 Task: Find connections with filter location Jiangmen with filter topic #humanresourceswith filter profile language French with filter current company Entain with filter school Amity University, Greater Noida Campus with filter industry Wholesale Appliances, Electrical, and Electronics with filter service category Real Estate with filter keywords title Pharmacist
Action: Mouse moved to (511, 80)
Screenshot: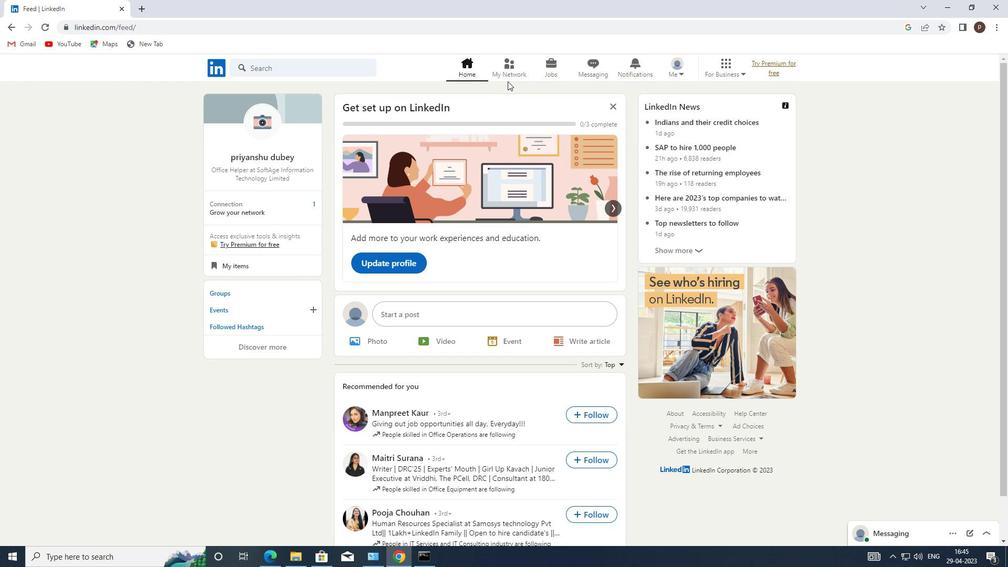 
Action: Mouse pressed left at (511, 80)
Screenshot: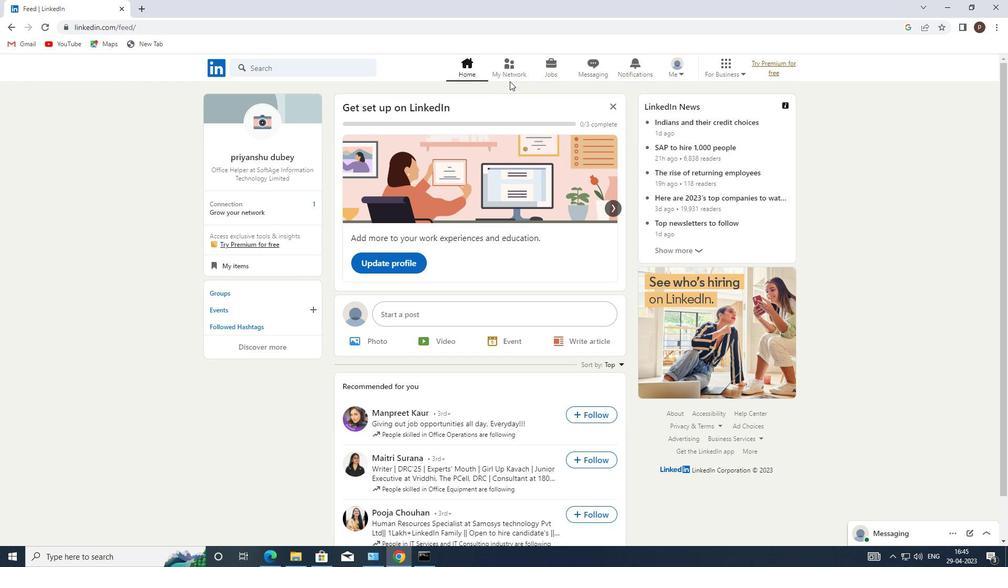 
Action: Mouse moved to (294, 132)
Screenshot: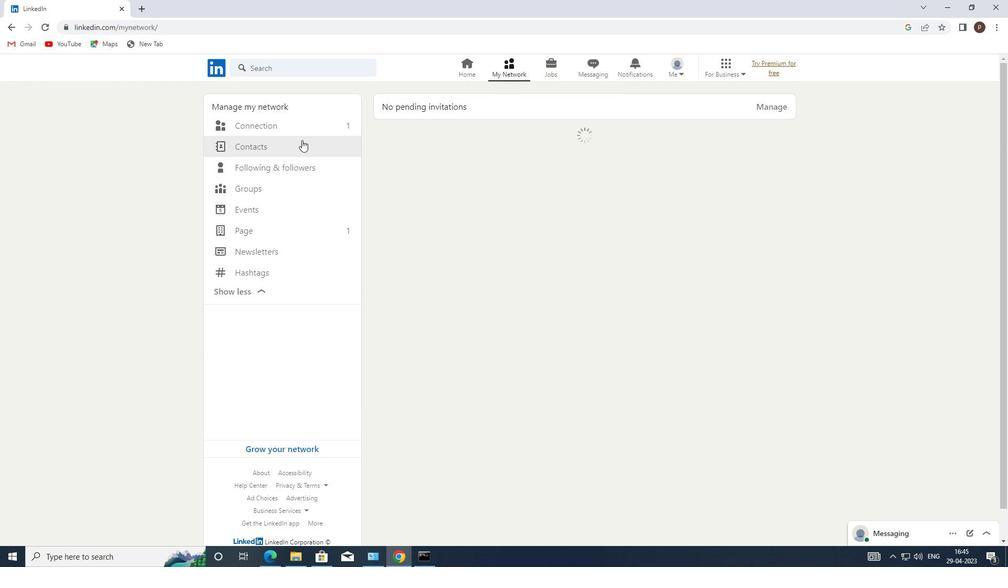 
Action: Mouse pressed left at (294, 132)
Screenshot: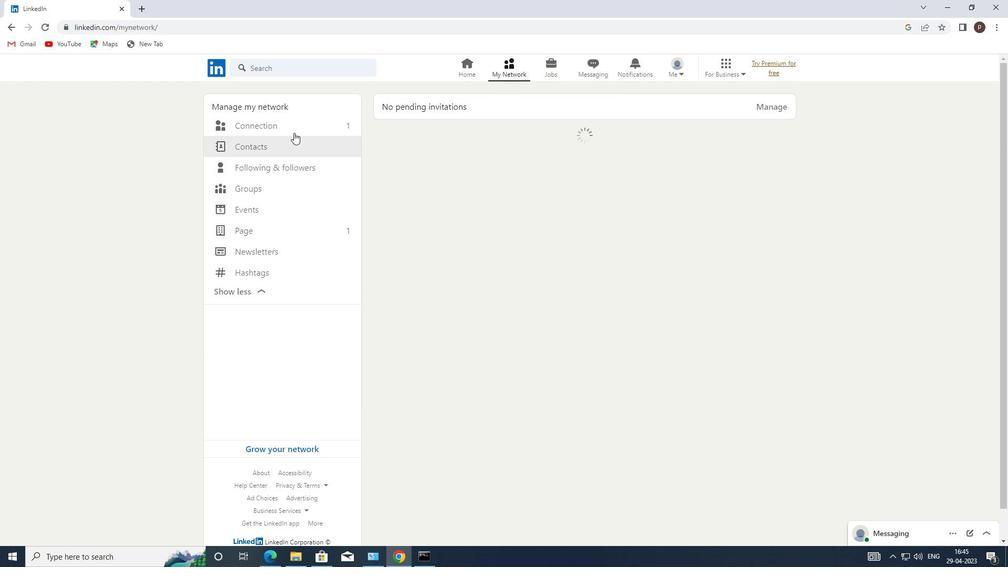 
Action: Mouse moved to (292, 130)
Screenshot: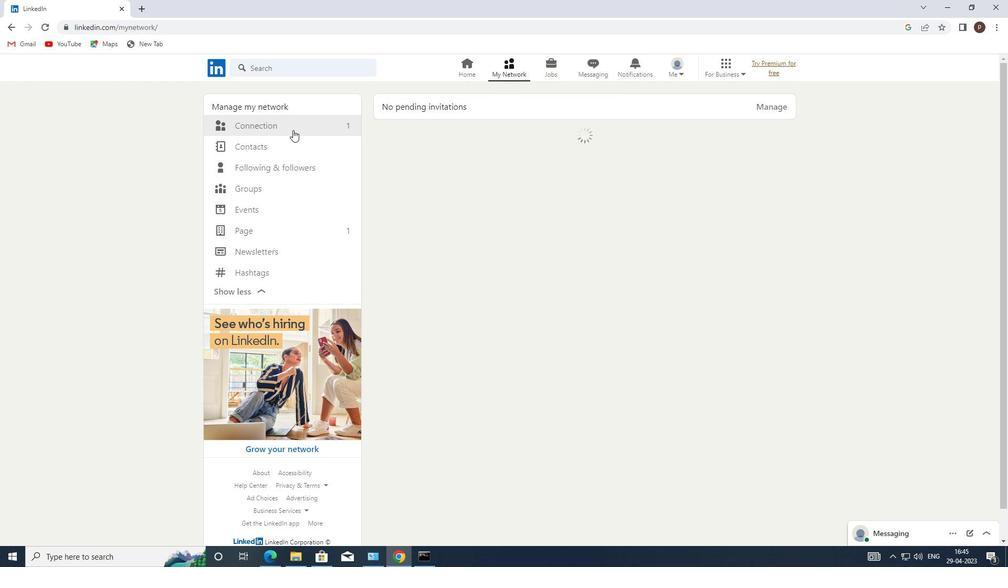 
Action: Mouse pressed left at (292, 130)
Screenshot: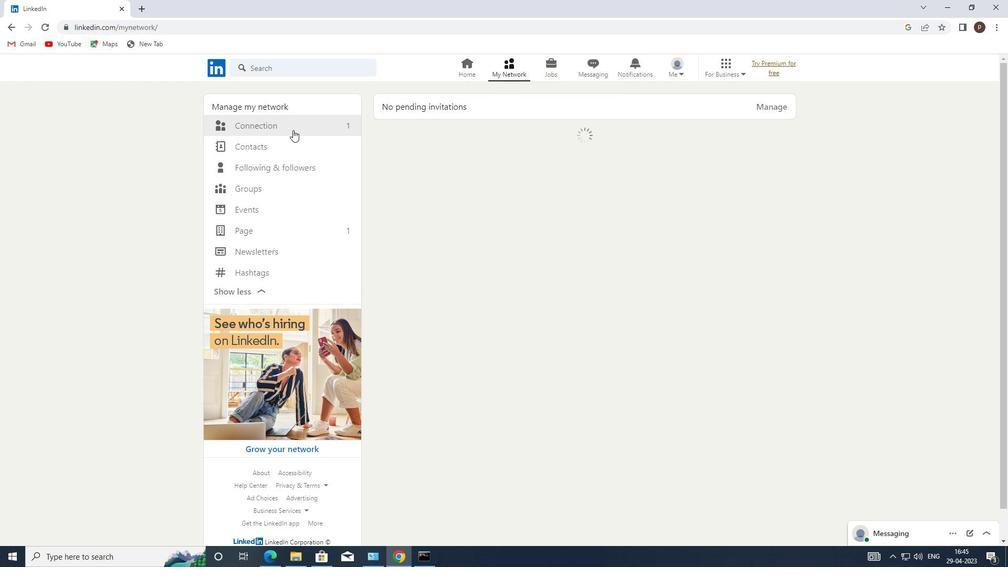 
Action: Mouse moved to (298, 124)
Screenshot: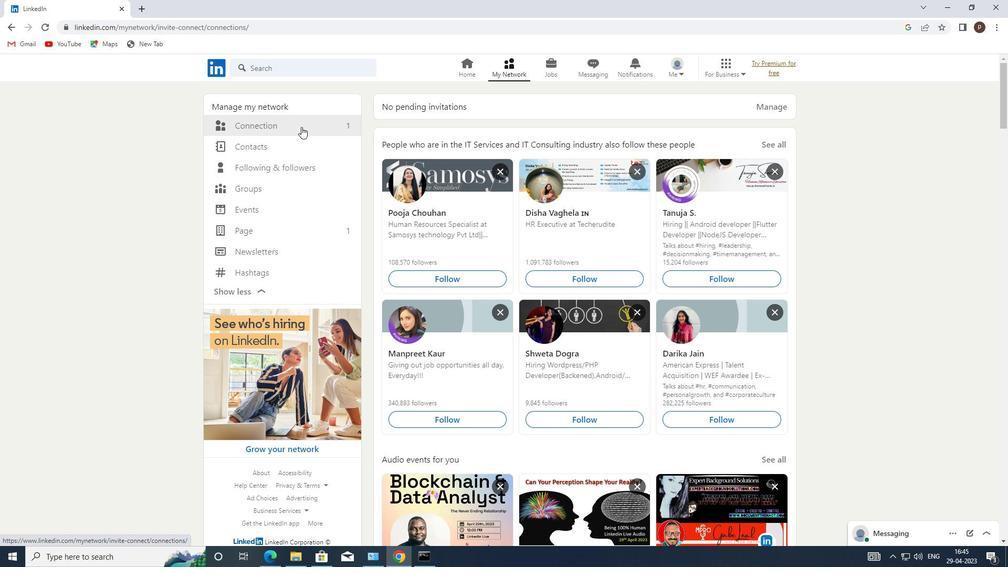 
Action: Mouse pressed left at (298, 124)
Screenshot: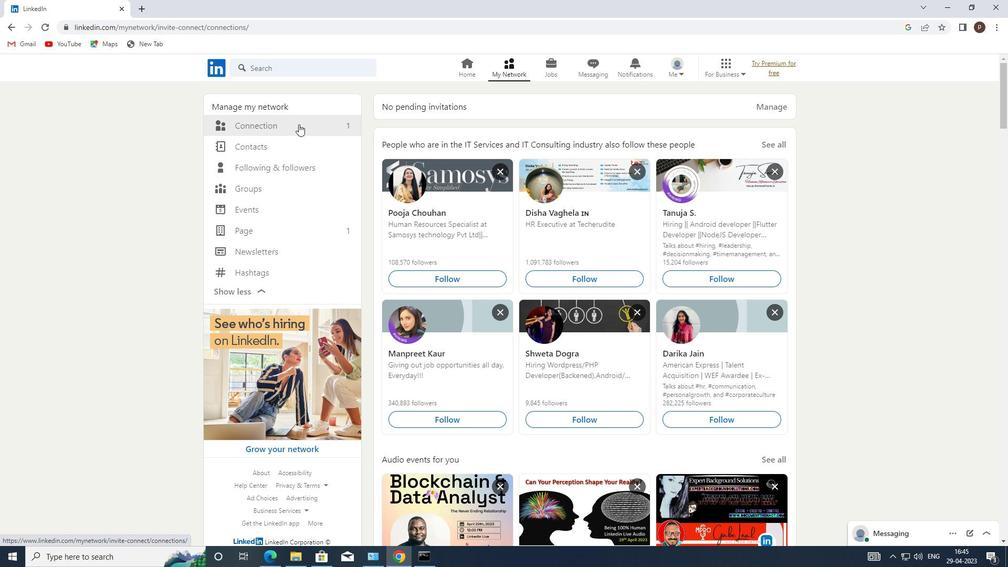 
Action: Mouse moved to (559, 126)
Screenshot: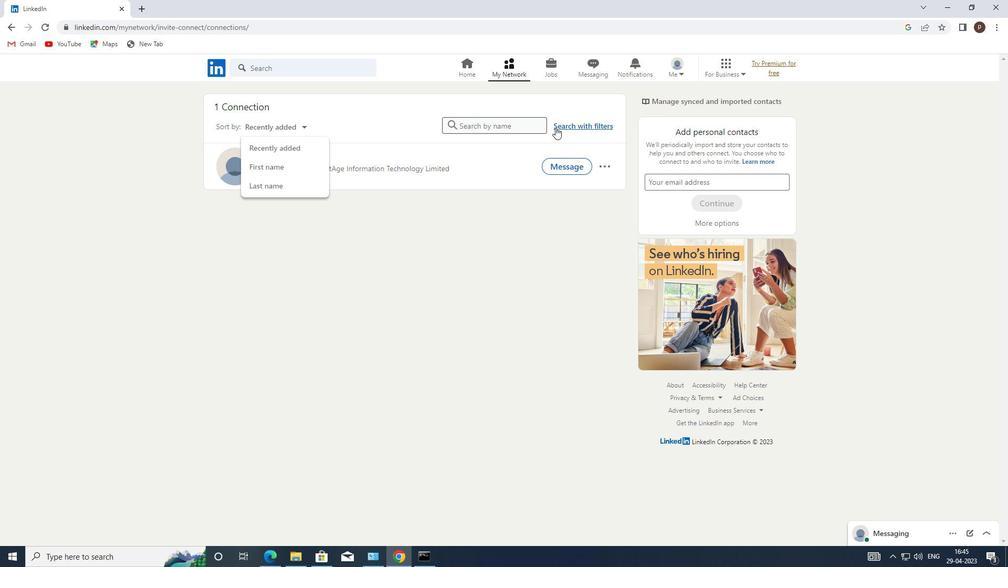 
Action: Mouse pressed left at (559, 126)
Screenshot: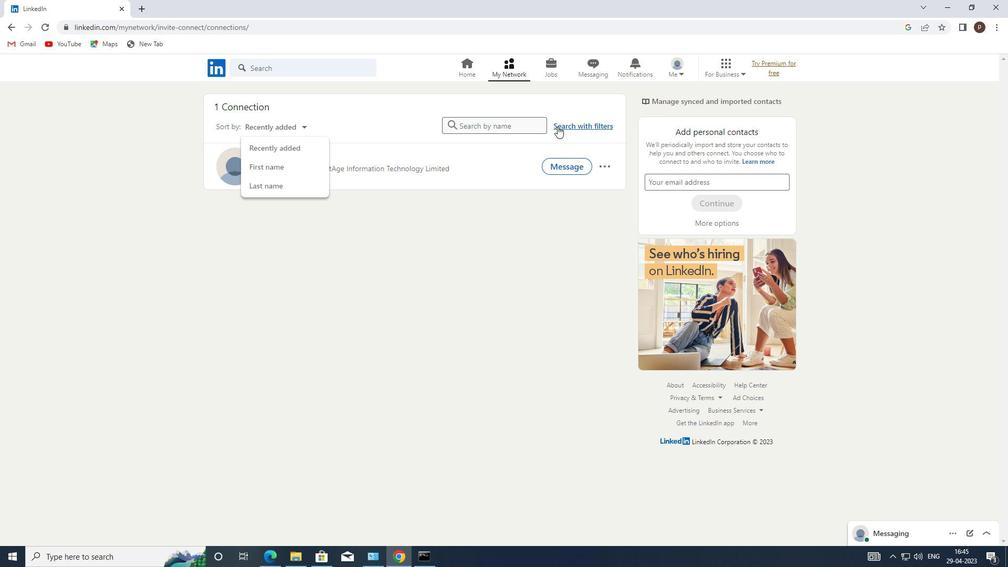 
Action: Mouse moved to (542, 94)
Screenshot: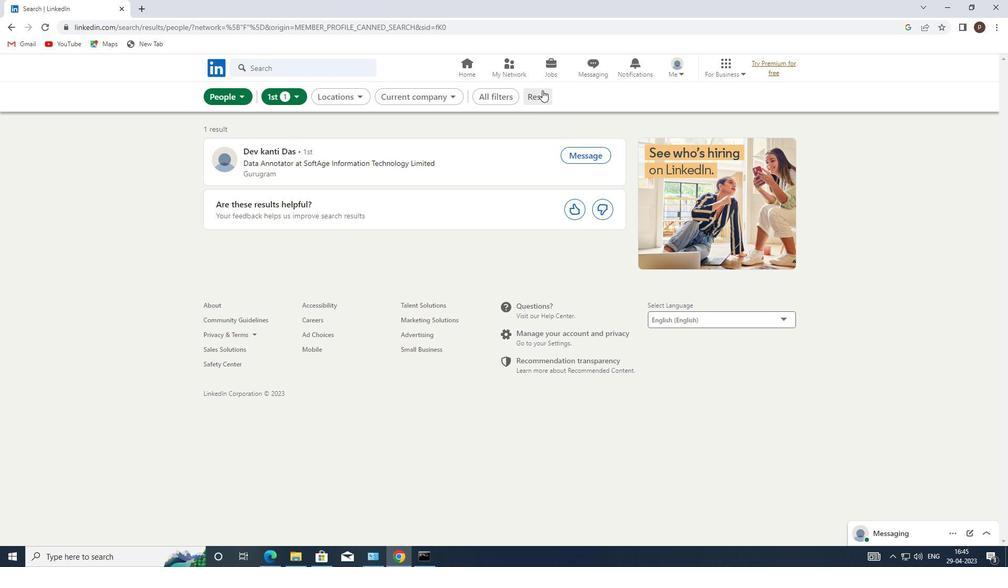 
Action: Mouse pressed left at (542, 94)
Screenshot: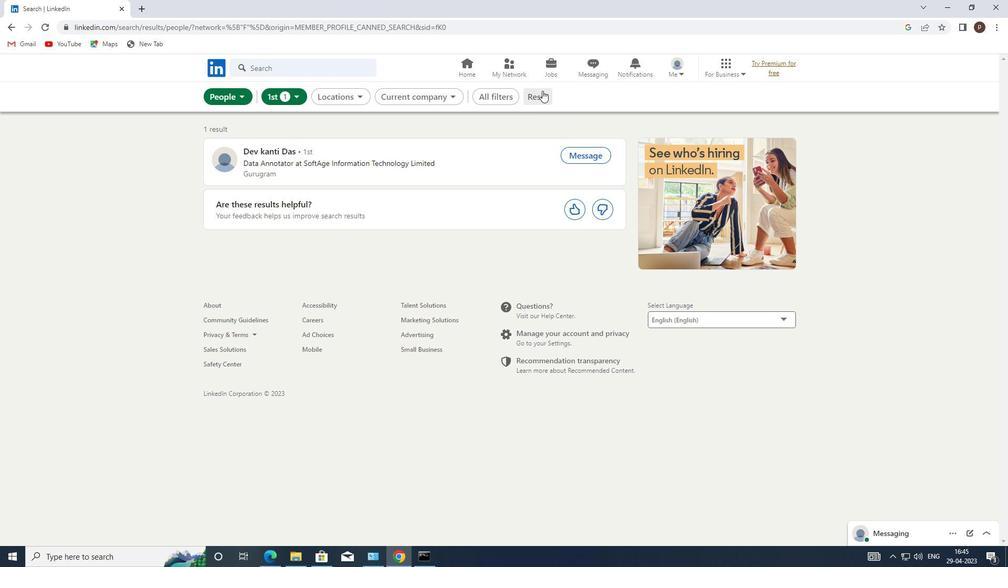 
Action: Mouse moved to (522, 95)
Screenshot: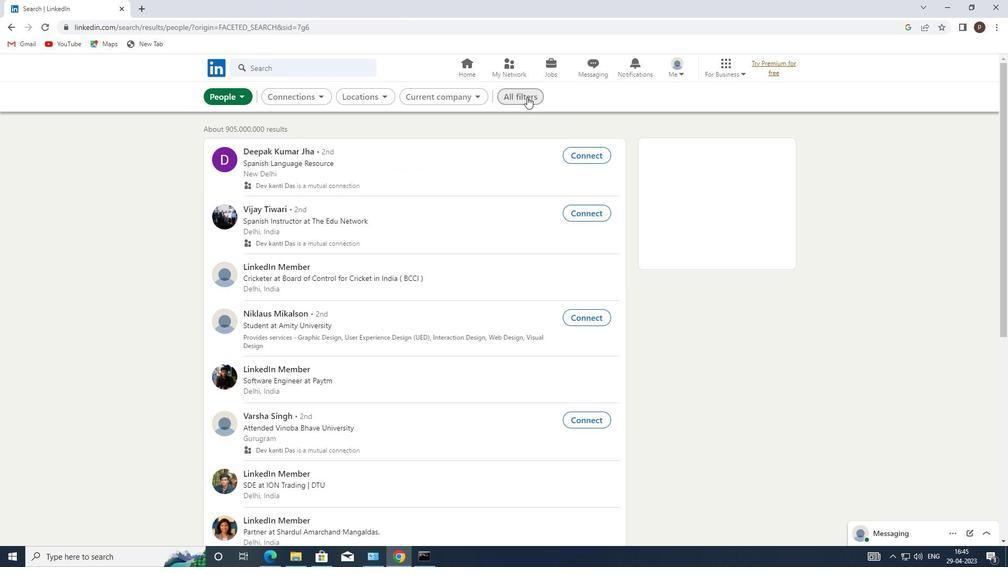 
Action: Mouse pressed left at (522, 95)
Screenshot: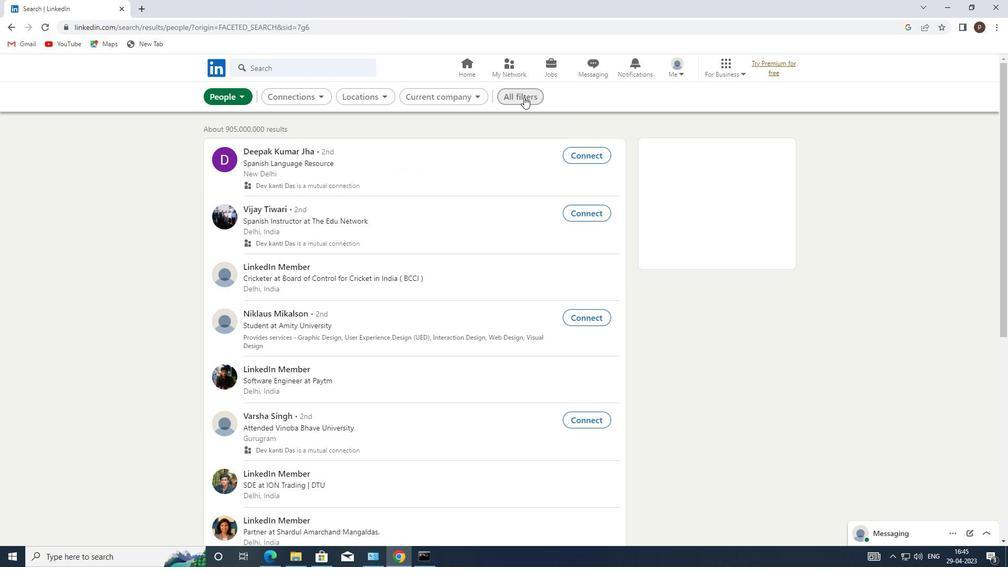 
Action: Mouse moved to (841, 411)
Screenshot: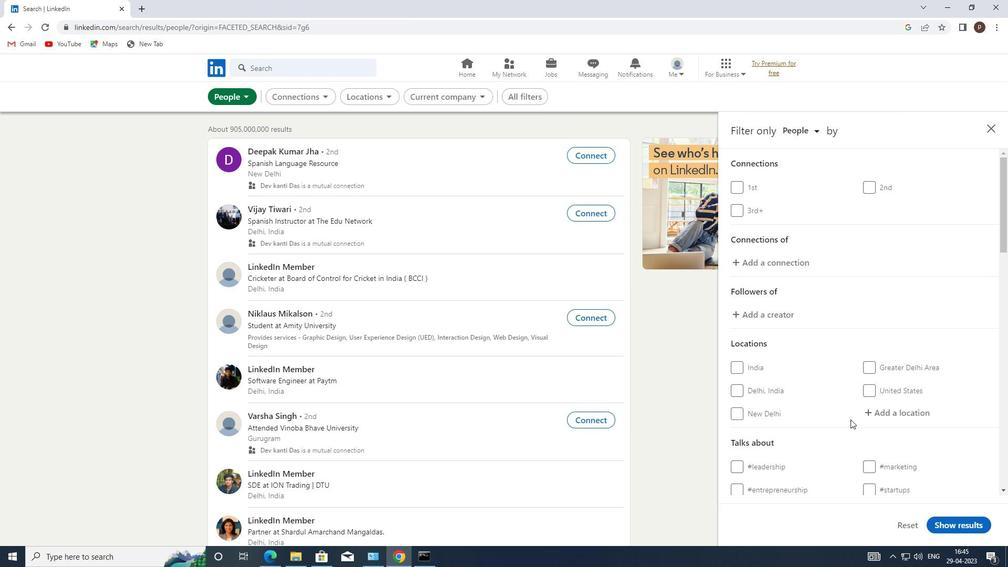 
Action: Mouse scrolled (841, 410) with delta (0, 0)
Screenshot: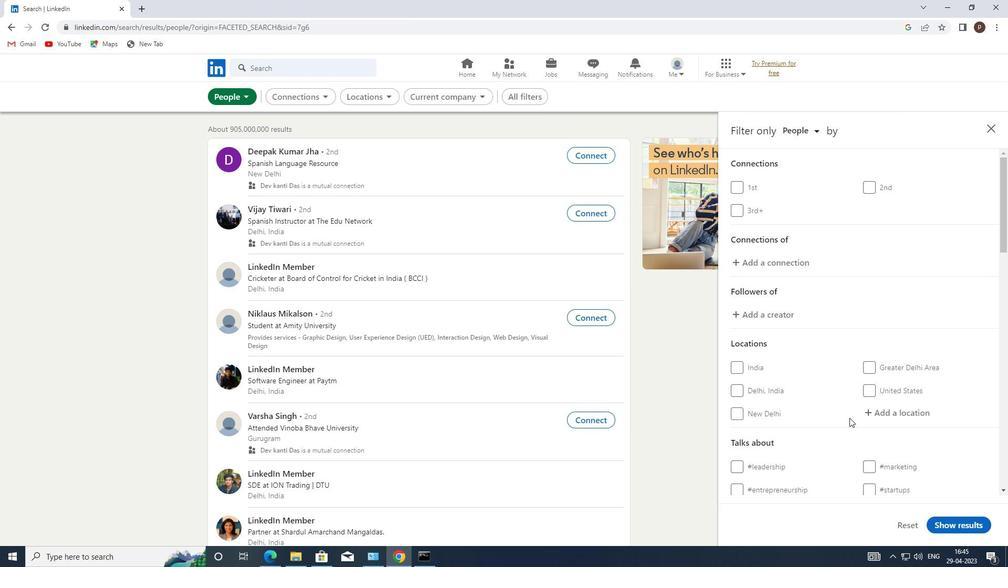 
Action: Mouse moved to (883, 367)
Screenshot: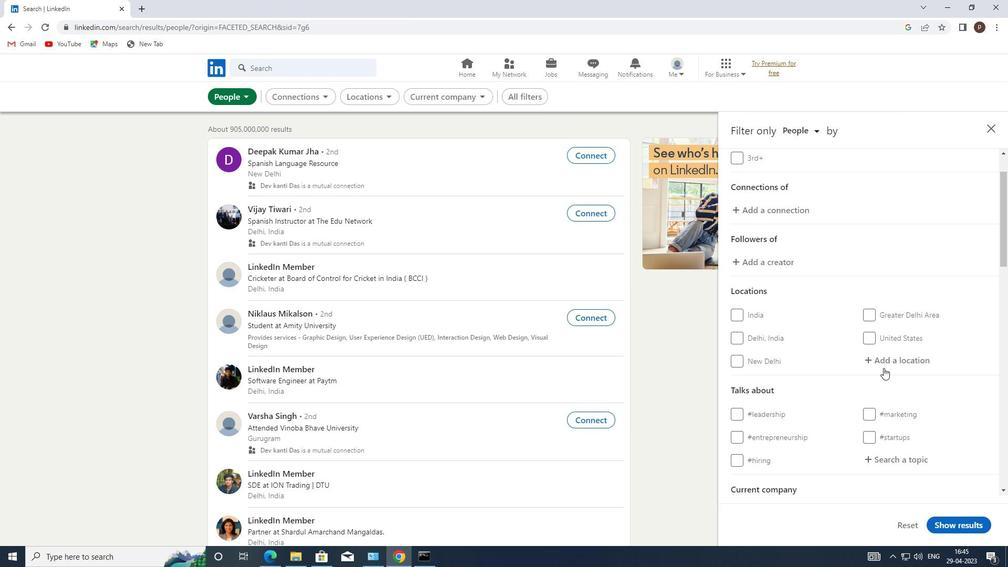 
Action: Mouse pressed left at (883, 367)
Screenshot: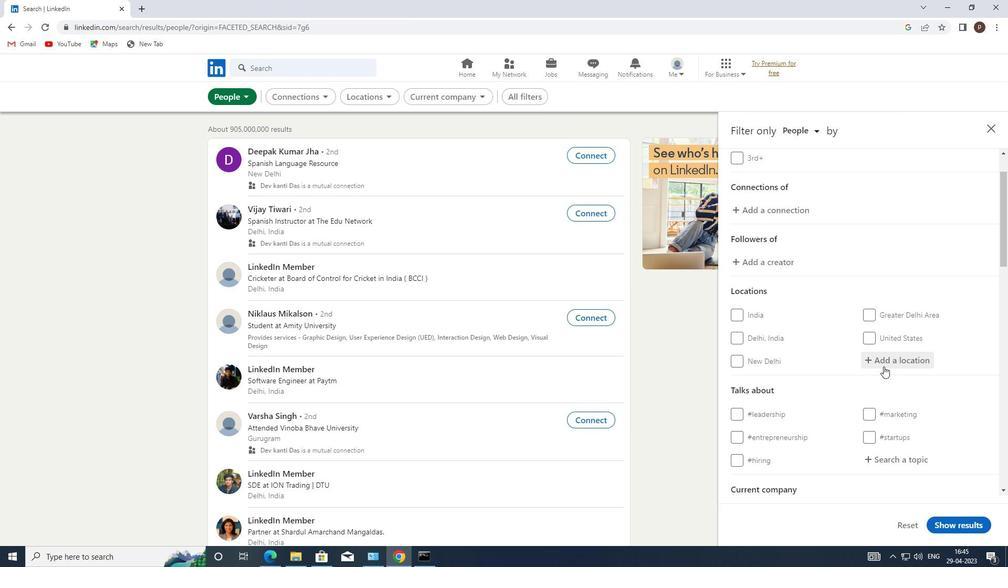 
Action: Key pressed j<Key.caps_lock>iangmen
Screenshot: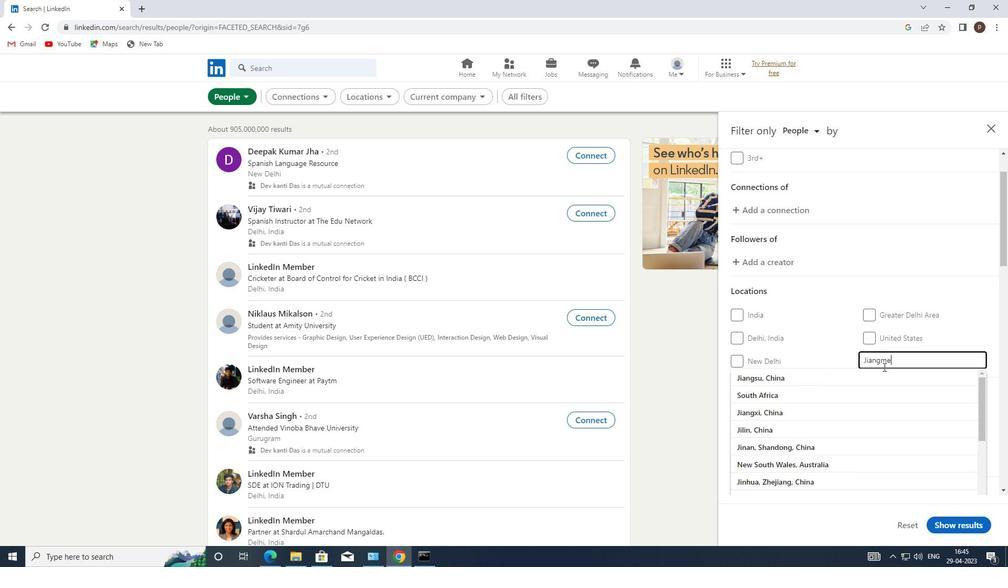 
Action: Mouse moved to (818, 378)
Screenshot: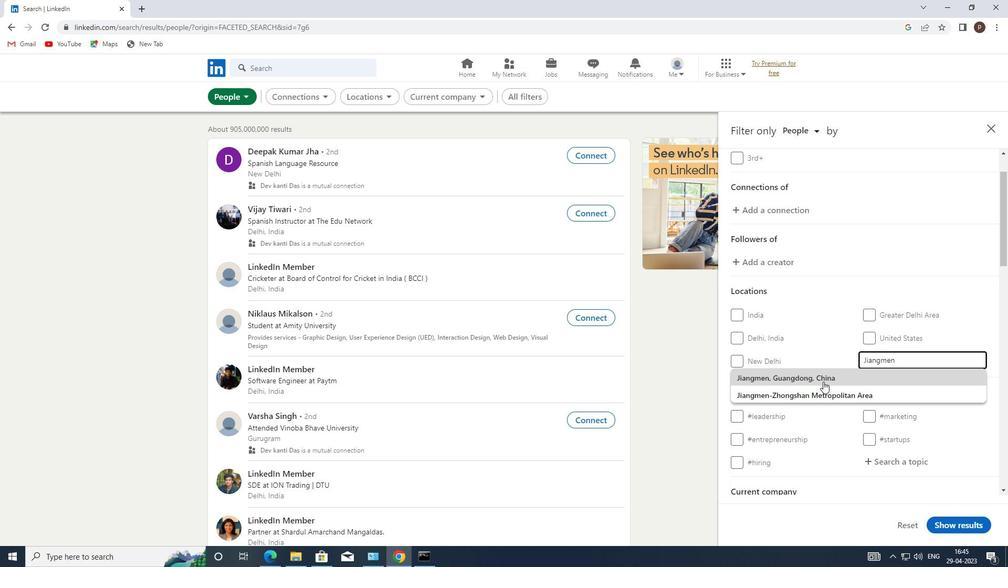 
Action: Mouse pressed left at (818, 378)
Screenshot: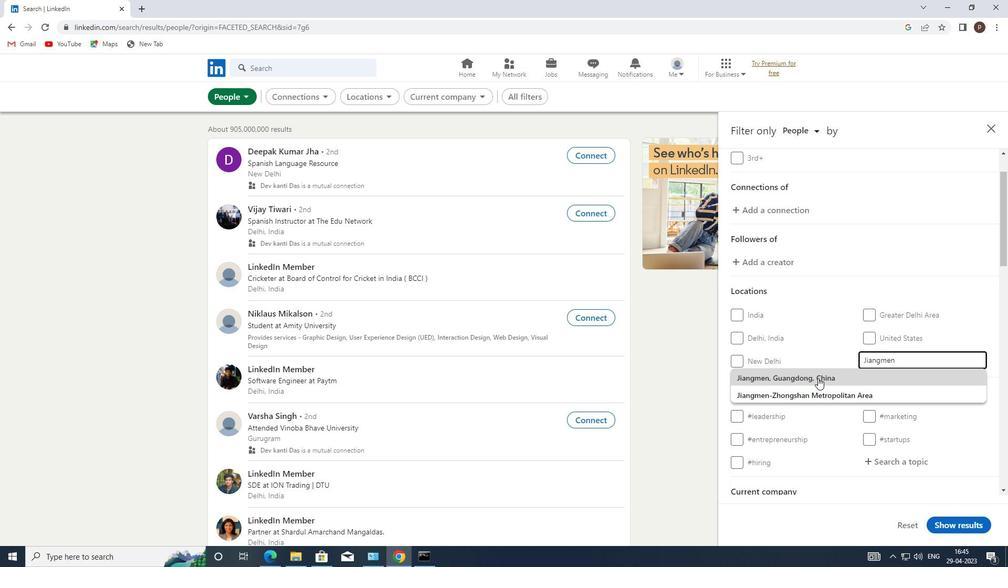 
Action: Mouse moved to (816, 377)
Screenshot: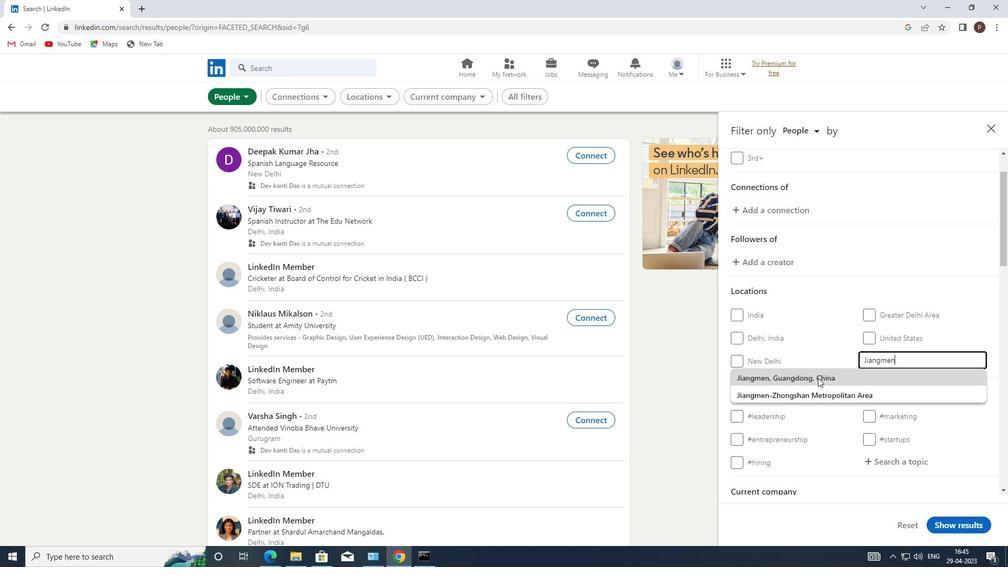 
Action: Mouse scrolled (816, 376) with delta (0, 0)
Screenshot: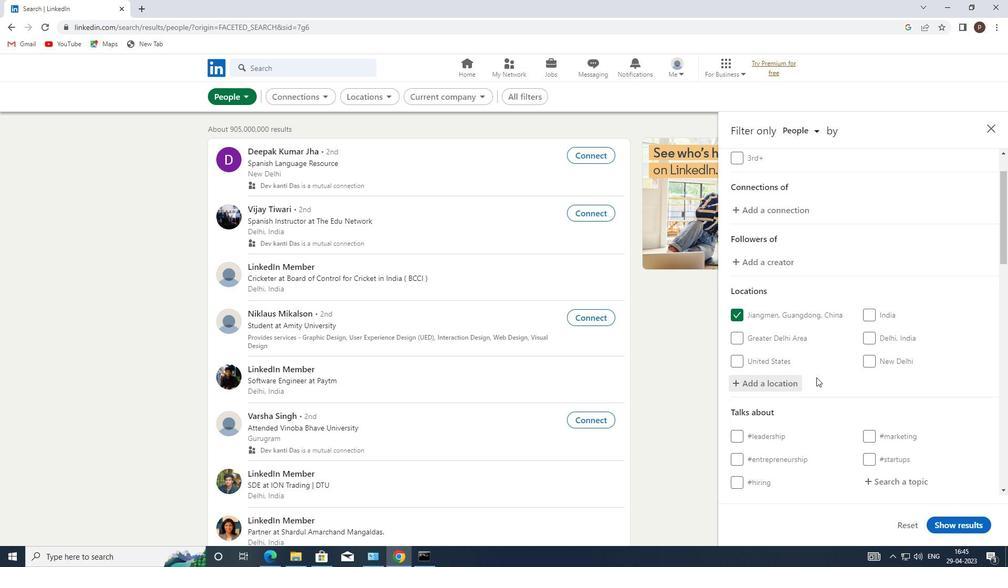 
Action: Mouse scrolled (816, 376) with delta (0, 0)
Screenshot: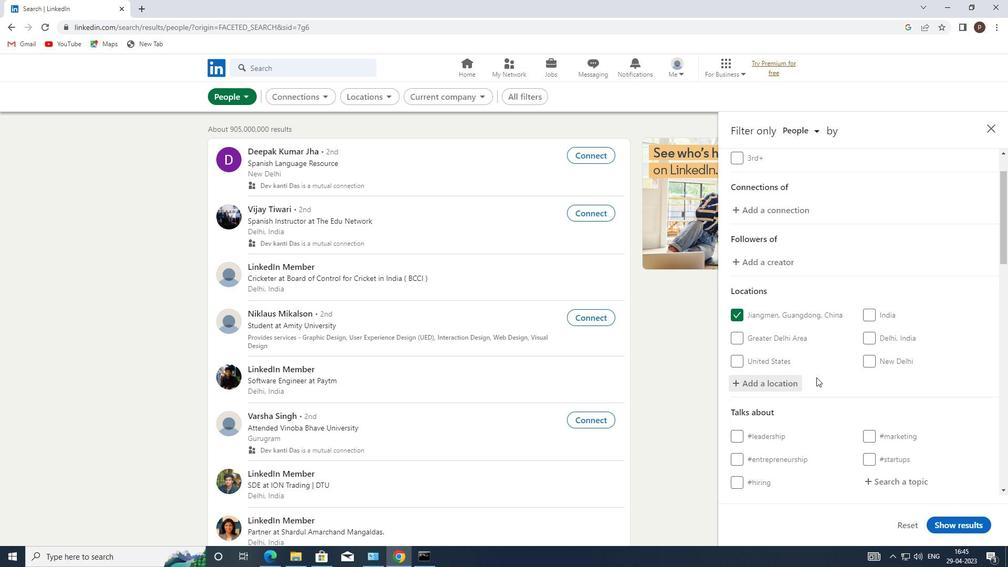 
Action: Mouse moved to (863, 378)
Screenshot: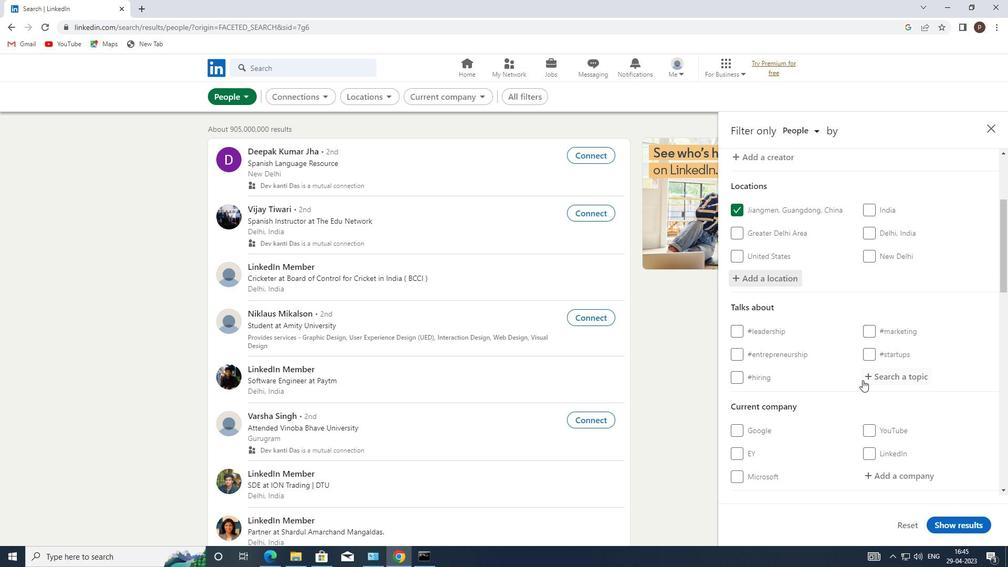 
Action: Mouse pressed left at (863, 378)
Screenshot: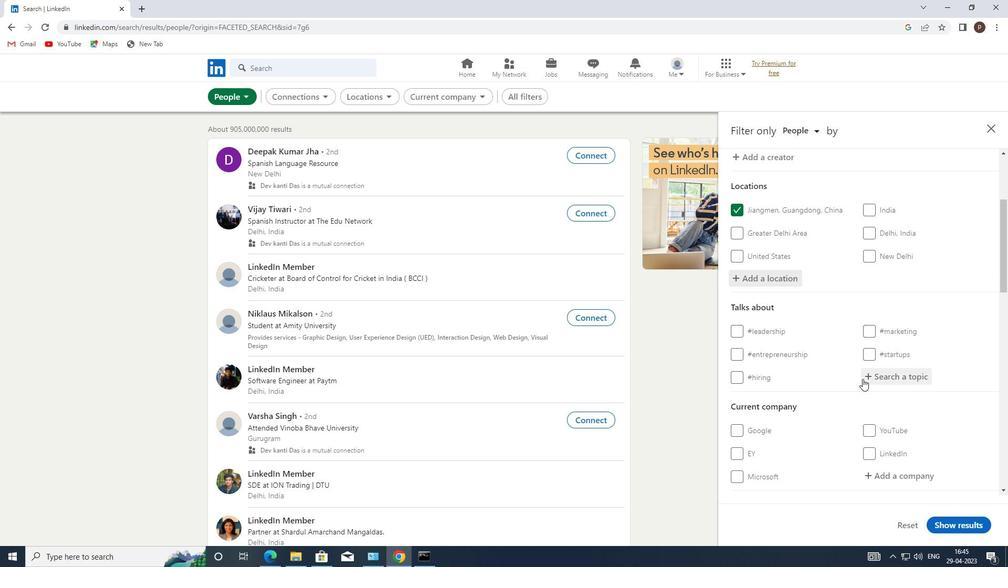 
Action: Key pressed <Key.shift><Key.shift><Key.shift><Key.shift><Key.shift><Key.shift><Key.shift><Key.shift><Key.shift><Key.shift><Key.shift><Key.shift><Key.shift><Key.shift><Key.shift><Key.shift><Key.shift><Key.shift><Key.shift>#HUMANRESOURCES
Screenshot: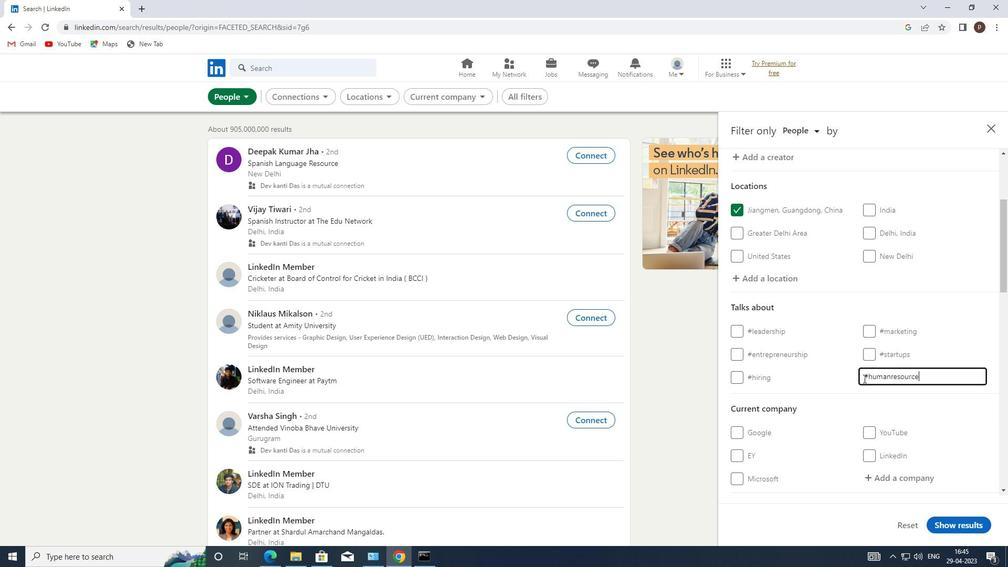 
Action: Mouse moved to (904, 405)
Screenshot: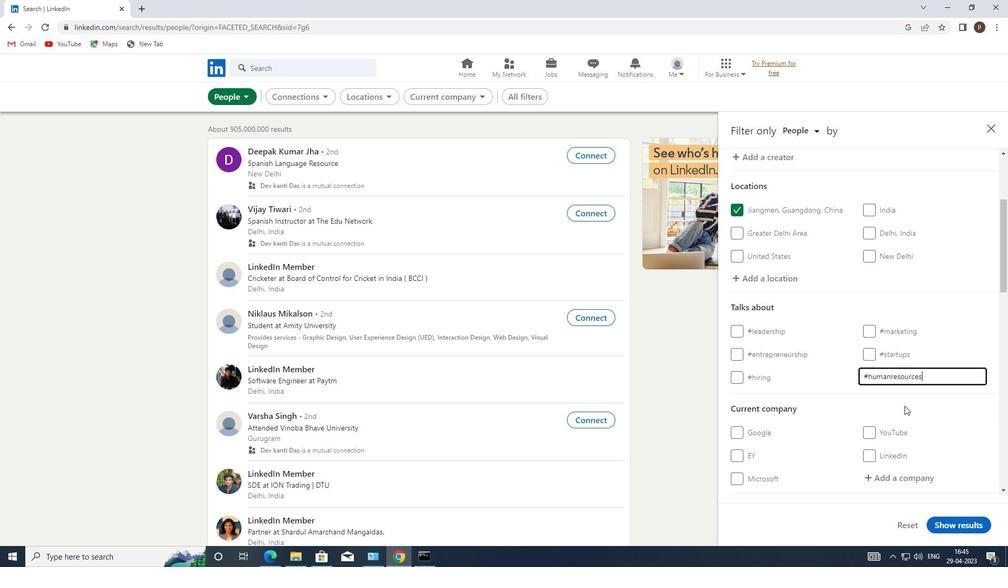 
Action: Mouse scrolled (904, 405) with delta (0, 0)
Screenshot: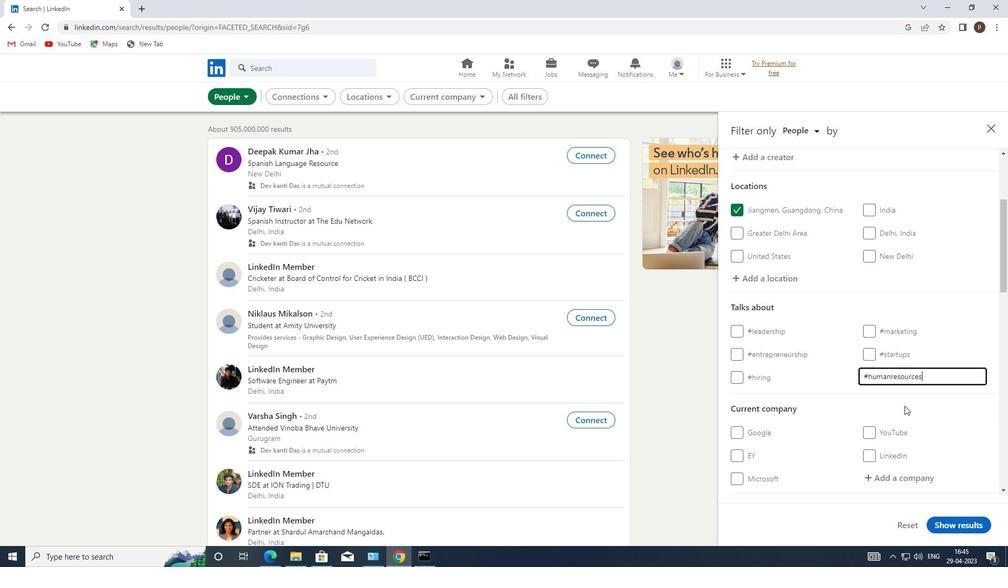 
Action: Mouse moved to (902, 405)
Screenshot: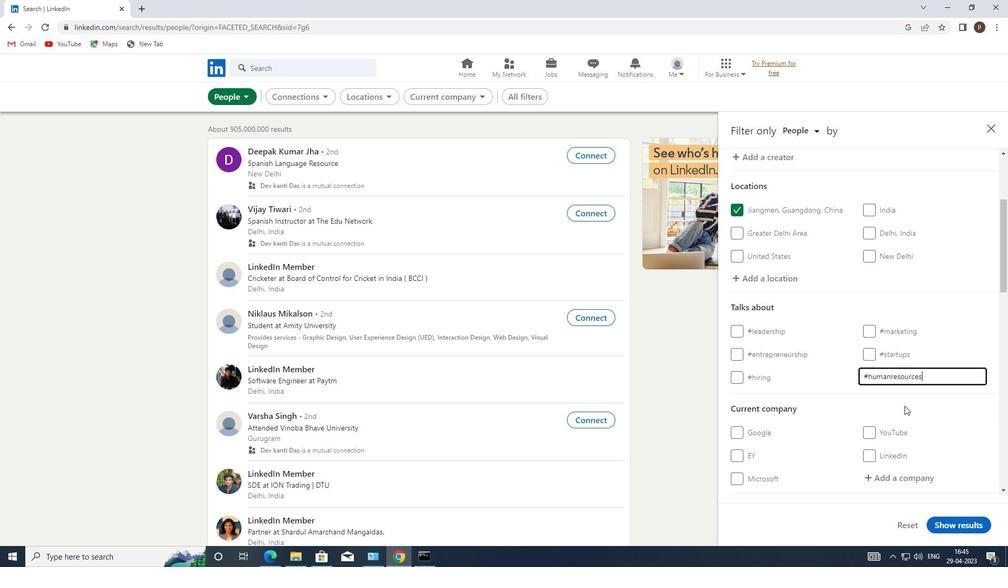 
Action: Mouse scrolled (902, 405) with delta (0, 0)
Screenshot: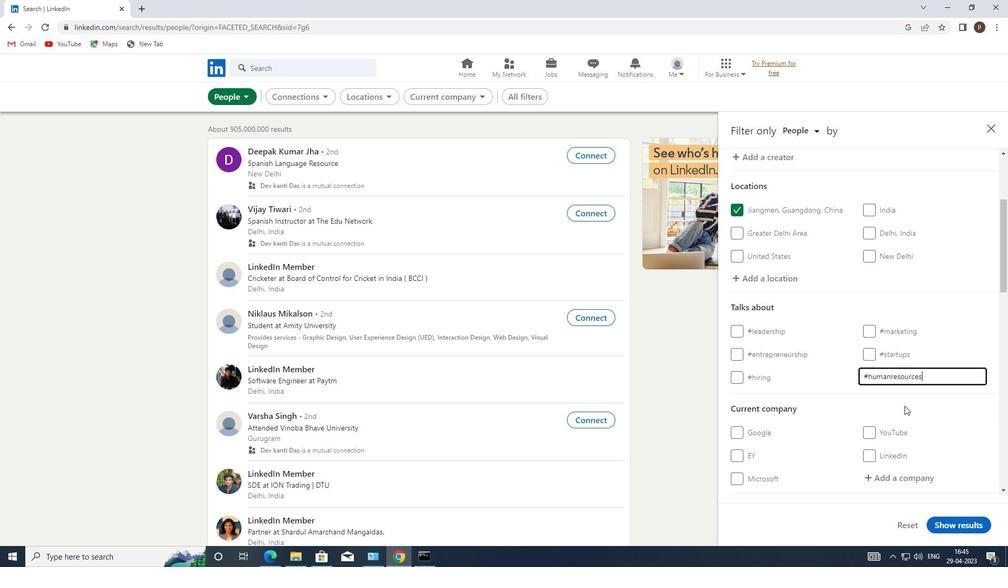 
Action: Mouse moved to (809, 367)
Screenshot: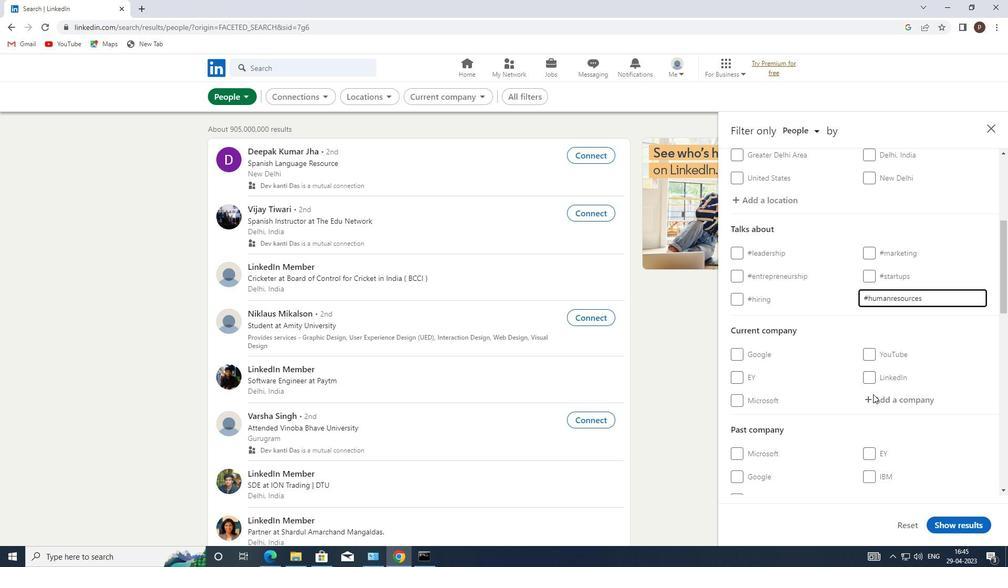 
Action: Mouse scrolled (809, 366) with delta (0, 0)
Screenshot: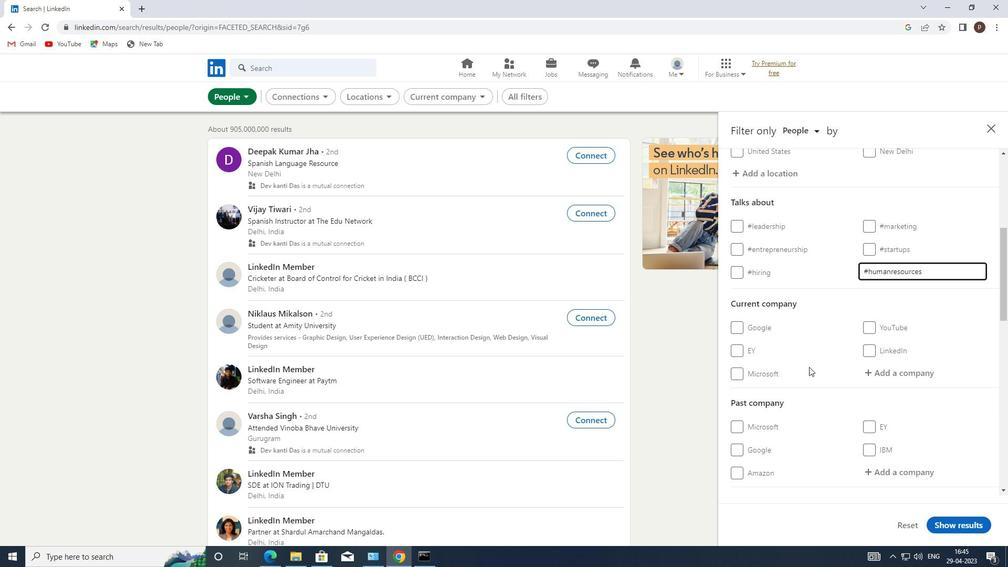 
Action: Mouse scrolled (809, 366) with delta (0, 0)
Screenshot: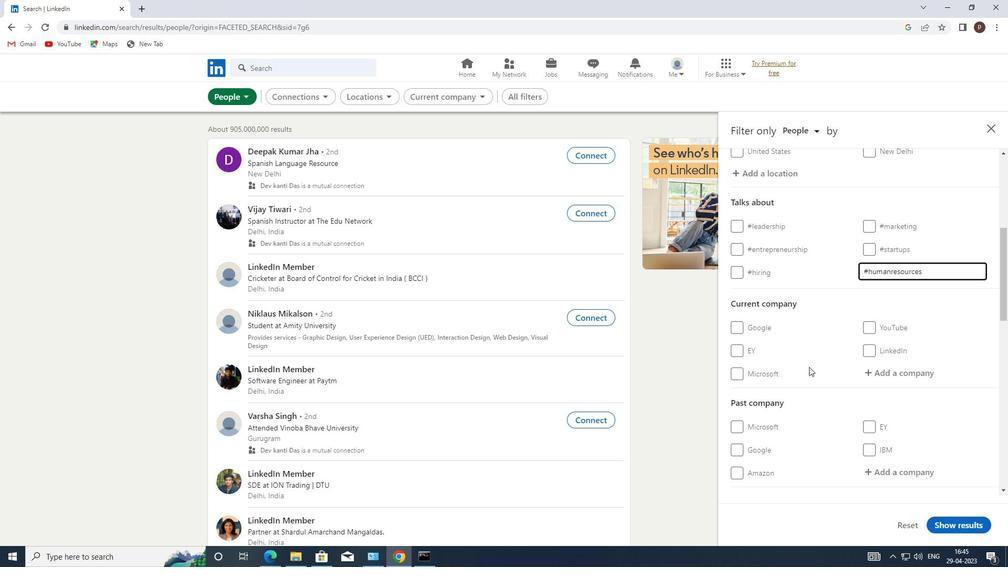 
Action: Mouse scrolled (809, 366) with delta (0, 0)
Screenshot: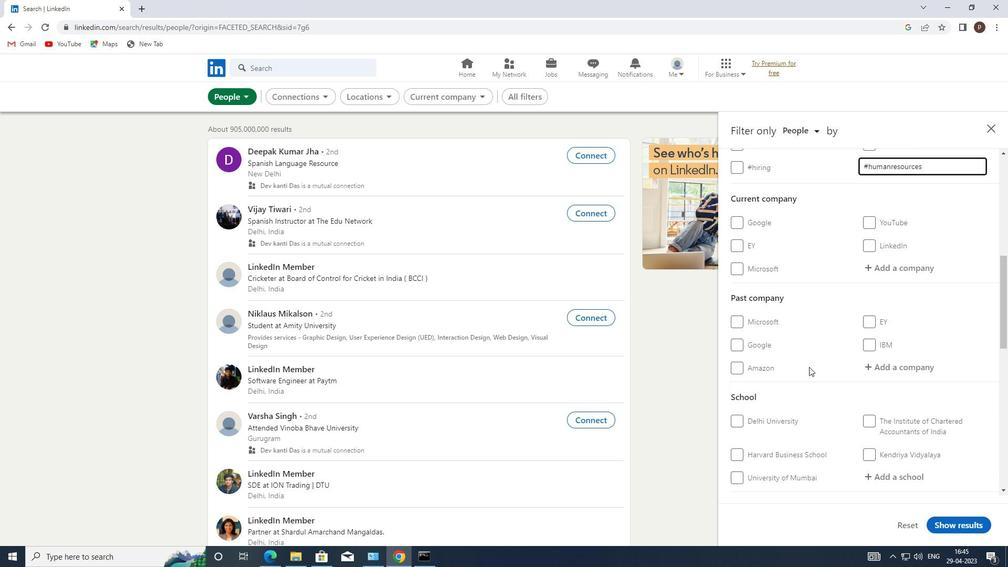 
Action: Mouse scrolled (809, 366) with delta (0, 0)
Screenshot: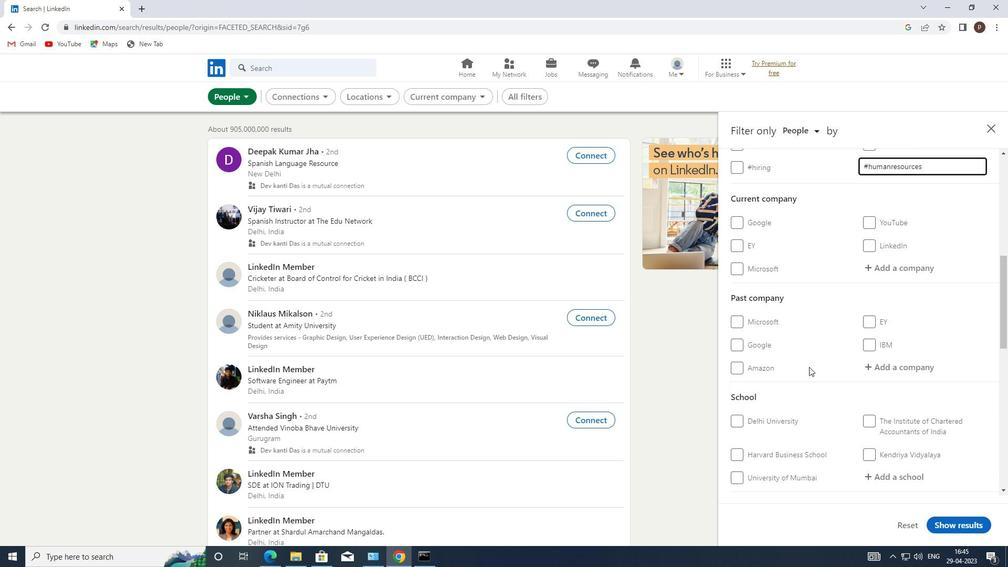
Action: Mouse scrolled (809, 366) with delta (0, 0)
Screenshot: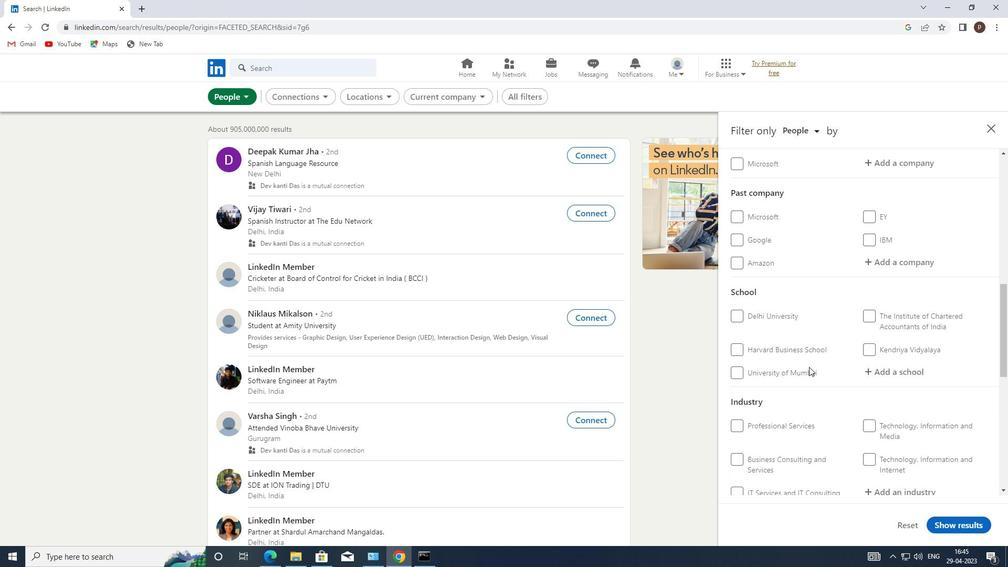 
Action: Mouse scrolled (809, 366) with delta (0, 0)
Screenshot: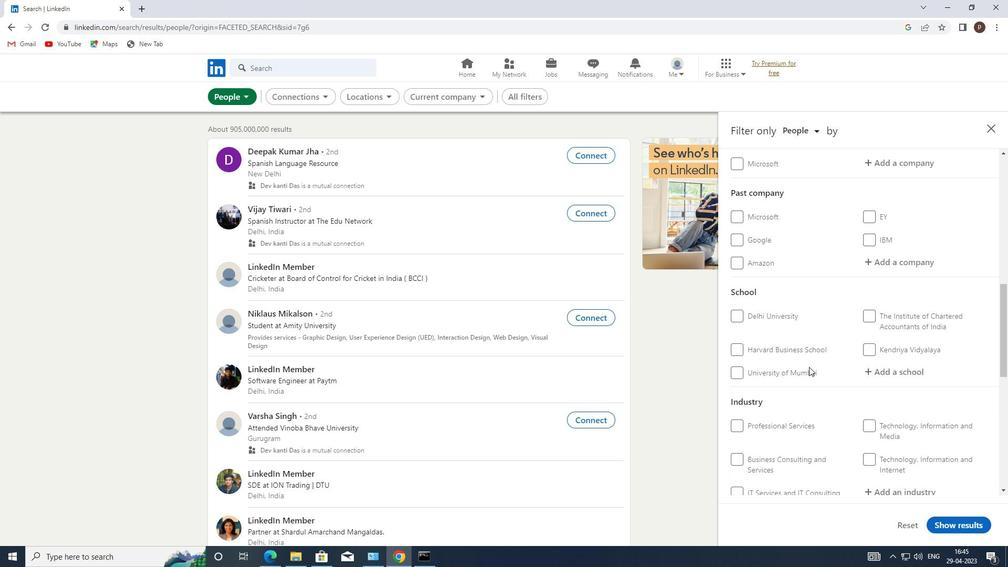 
Action: Mouse scrolled (809, 366) with delta (0, 0)
Screenshot: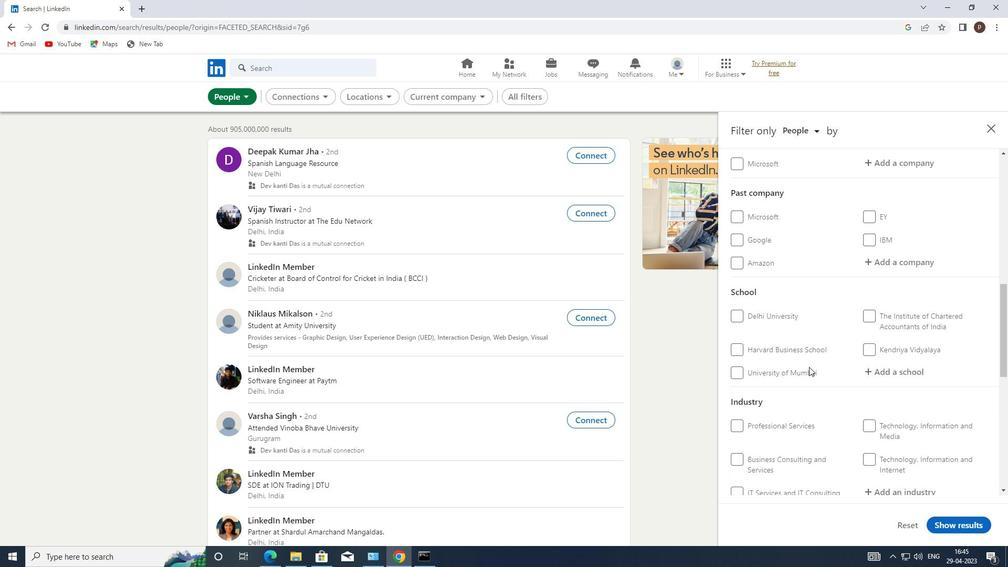 
Action: Mouse moved to (877, 389)
Screenshot: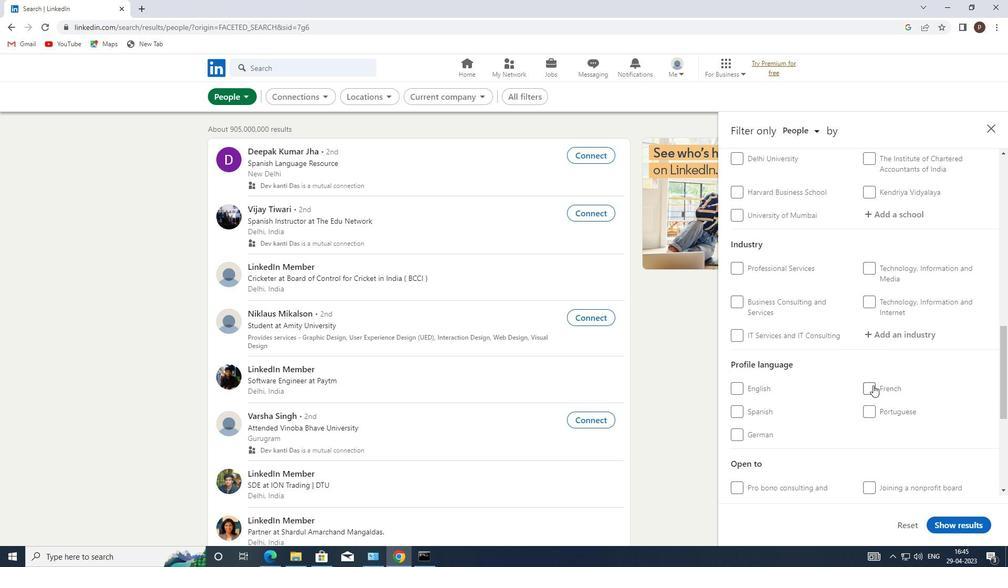 
Action: Mouse pressed left at (877, 389)
Screenshot: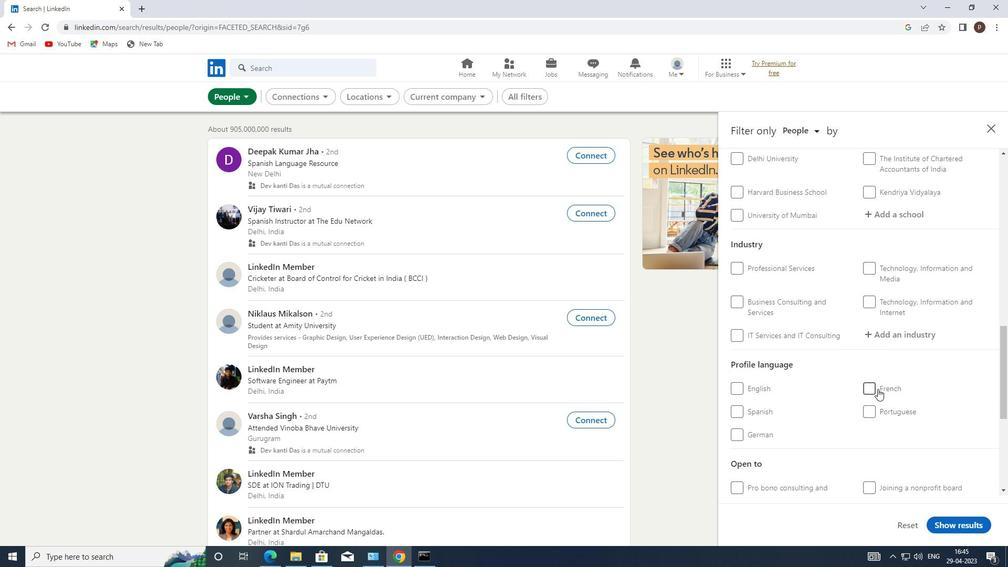 
Action: Mouse moved to (857, 349)
Screenshot: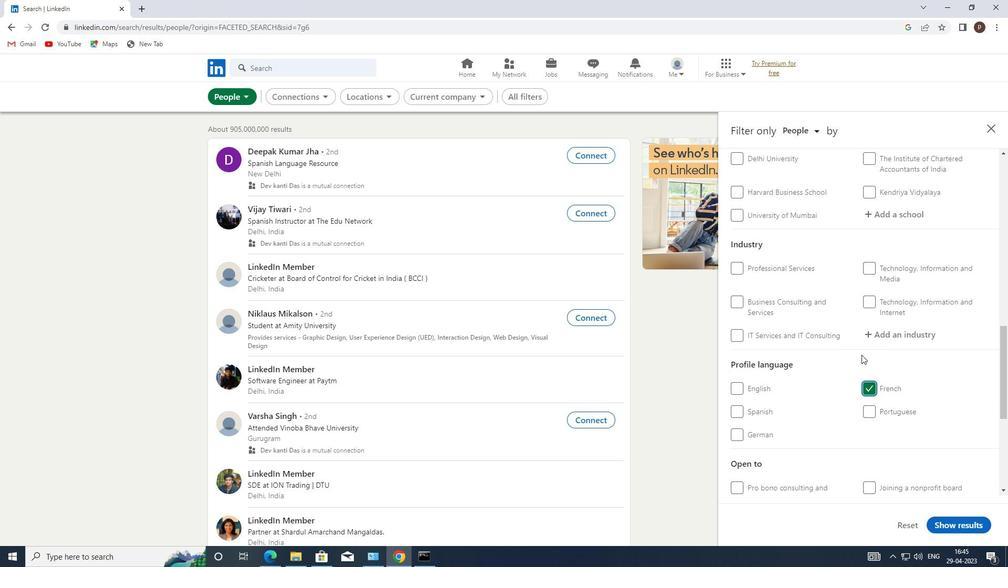 
Action: Mouse scrolled (857, 350) with delta (0, 0)
Screenshot: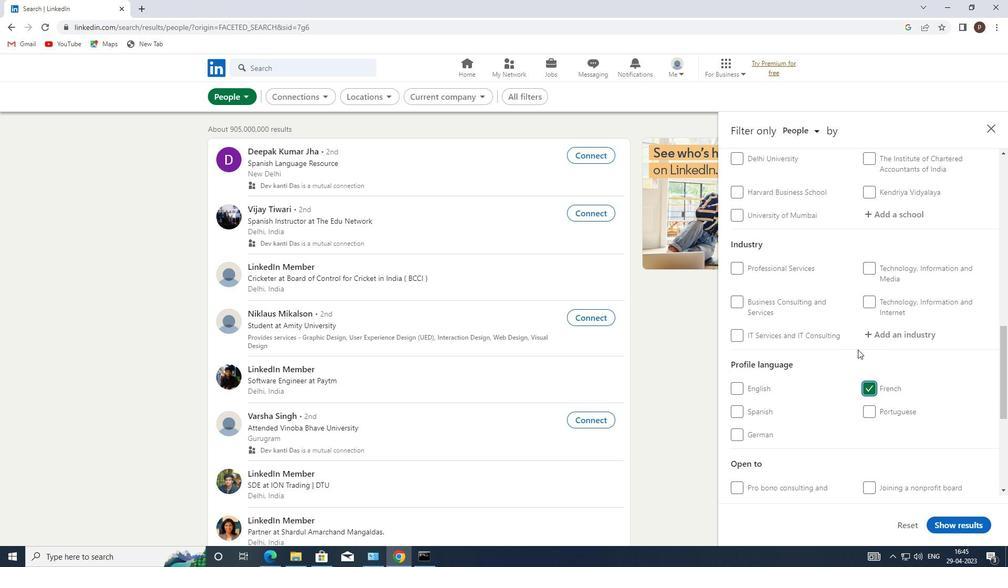 
Action: Mouse scrolled (857, 350) with delta (0, 0)
Screenshot: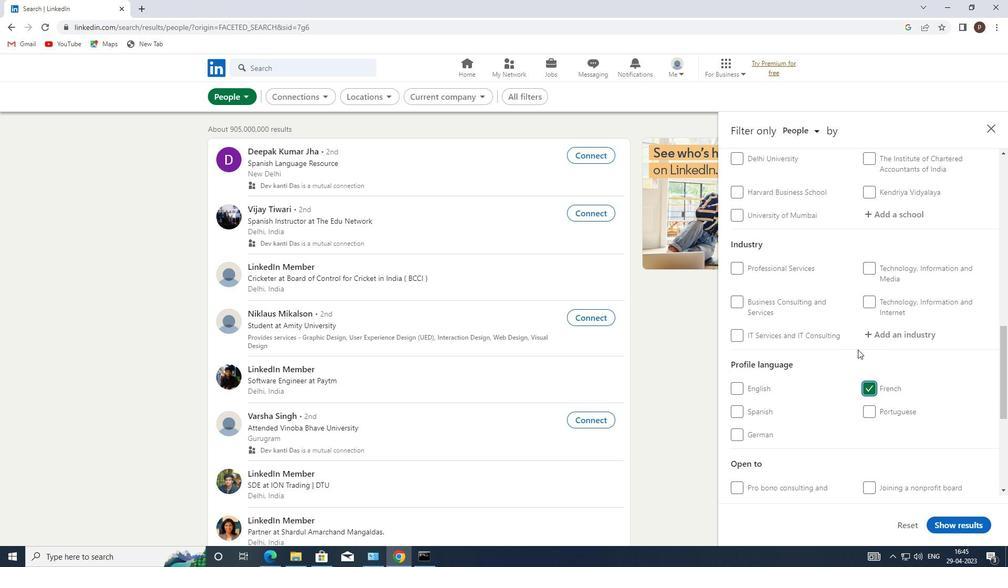 
Action: Mouse scrolled (857, 350) with delta (0, 0)
Screenshot: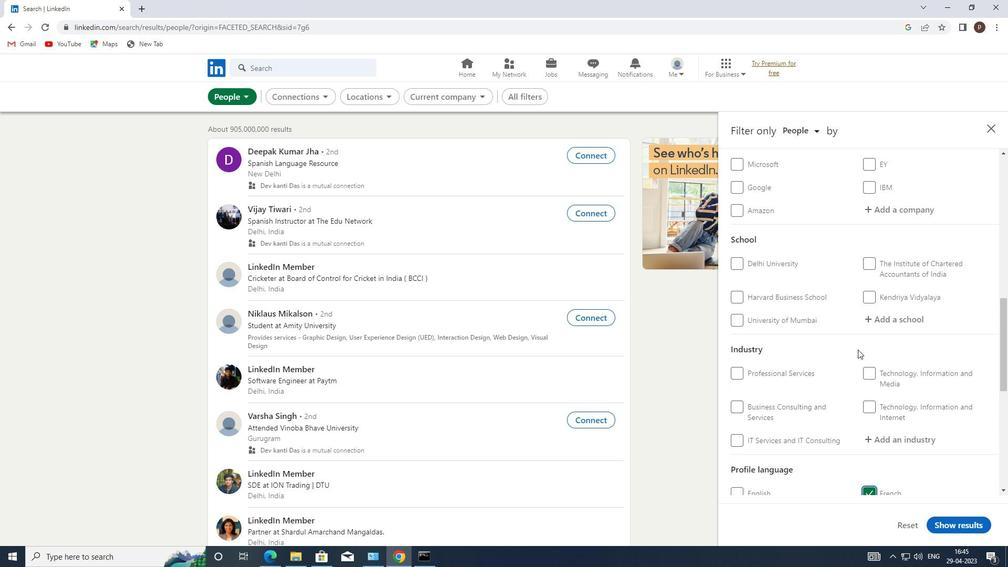 
Action: Mouse scrolled (857, 350) with delta (0, 0)
Screenshot: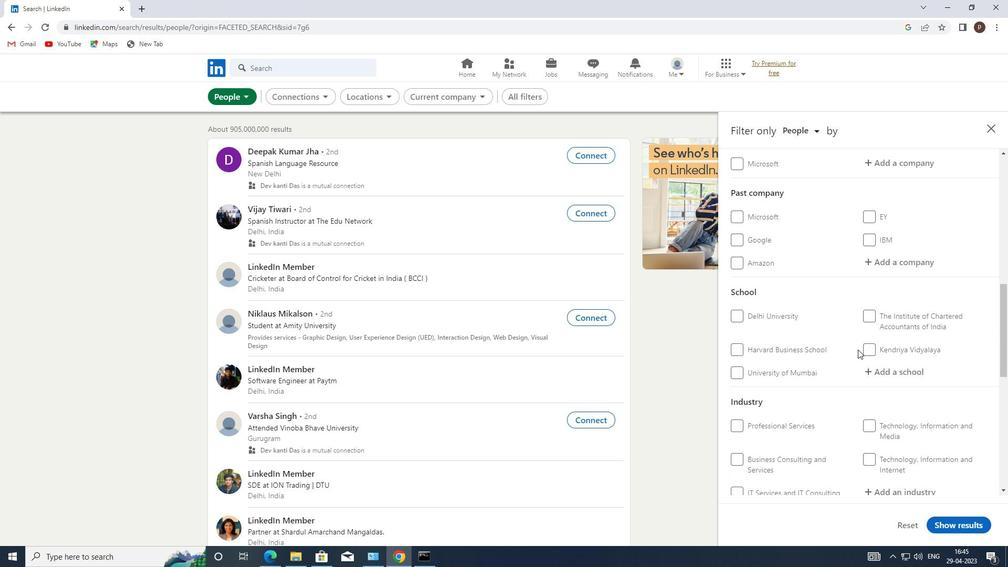 
Action: Mouse scrolled (857, 350) with delta (0, 0)
Screenshot: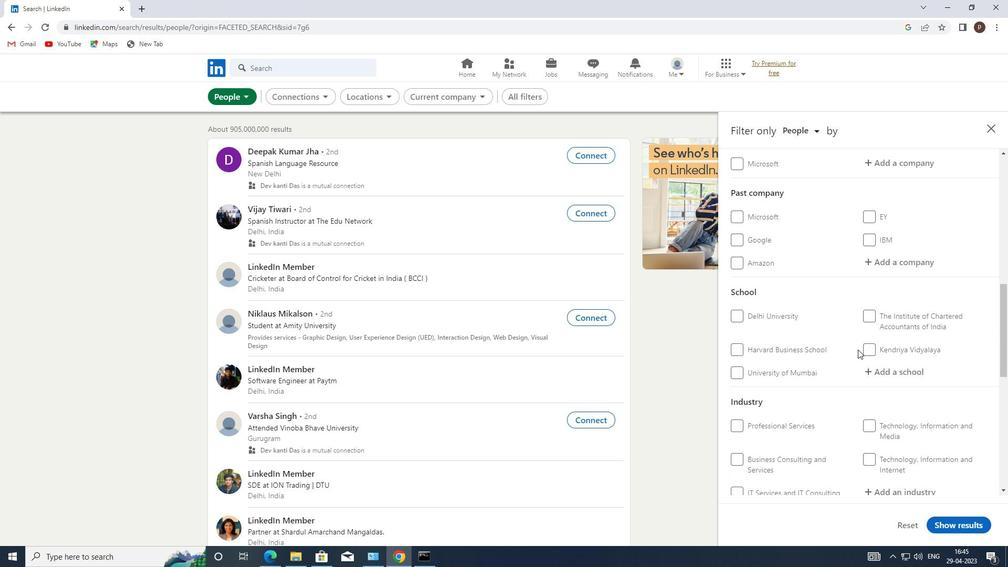 
Action: Mouse moved to (876, 272)
Screenshot: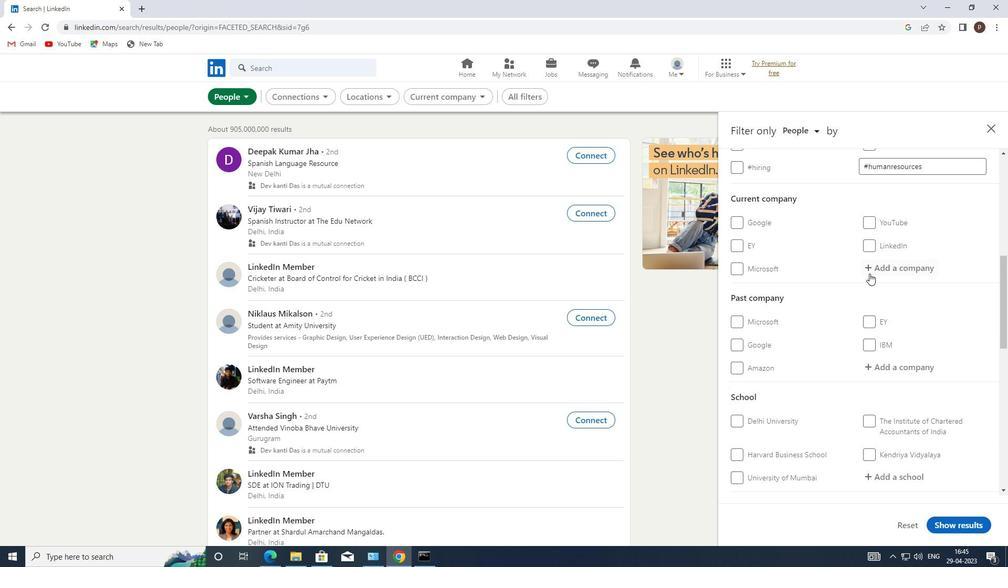 
Action: Mouse pressed left at (876, 272)
Screenshot: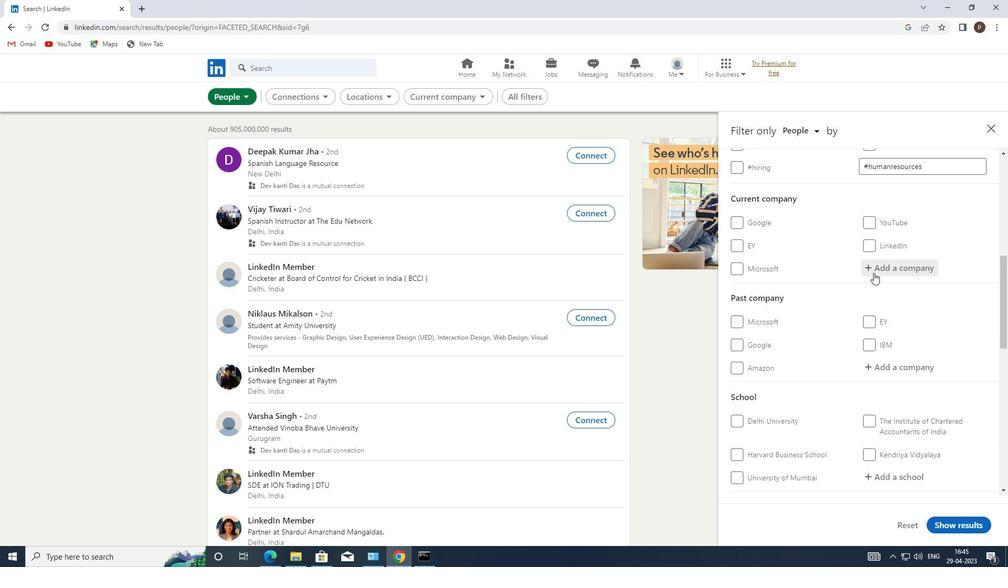 
Action: Key pressed <Key.caps_lock>E<Key.caps_lock>NTAIN
Screenshot: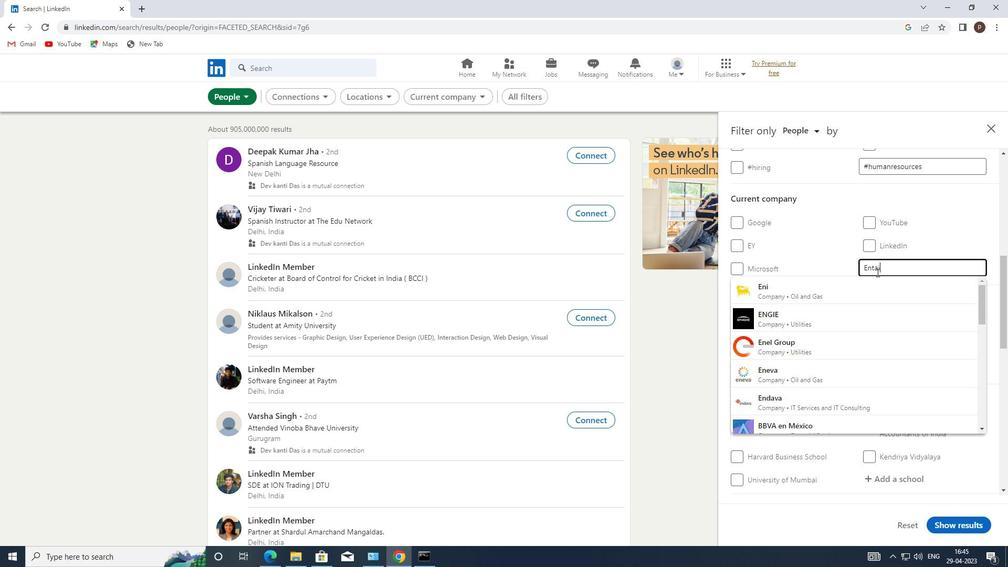 
Action: Mouse moved to (805, 287)
Screenshot: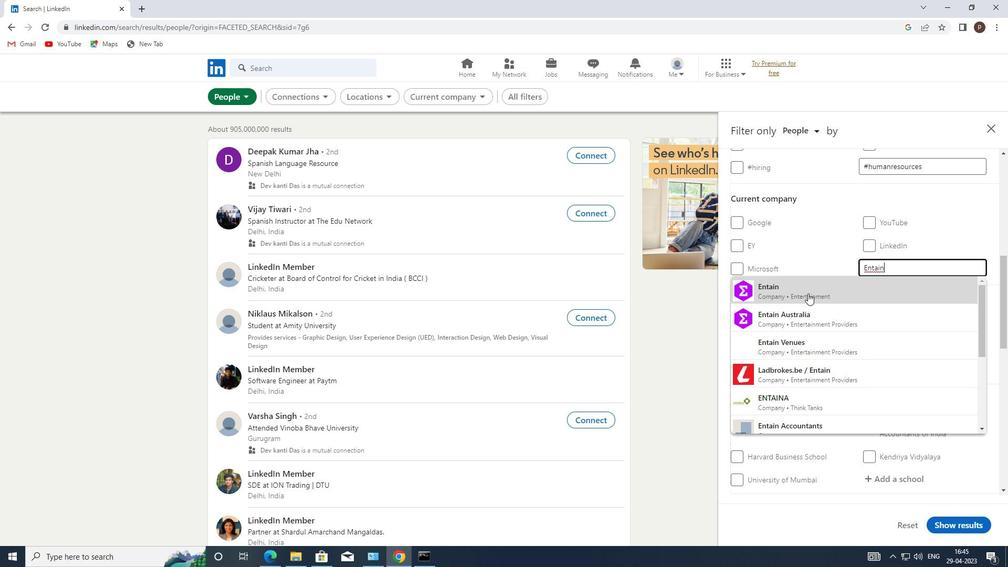 
Action: Mouse pressed left at (805, 287)
Screenshot: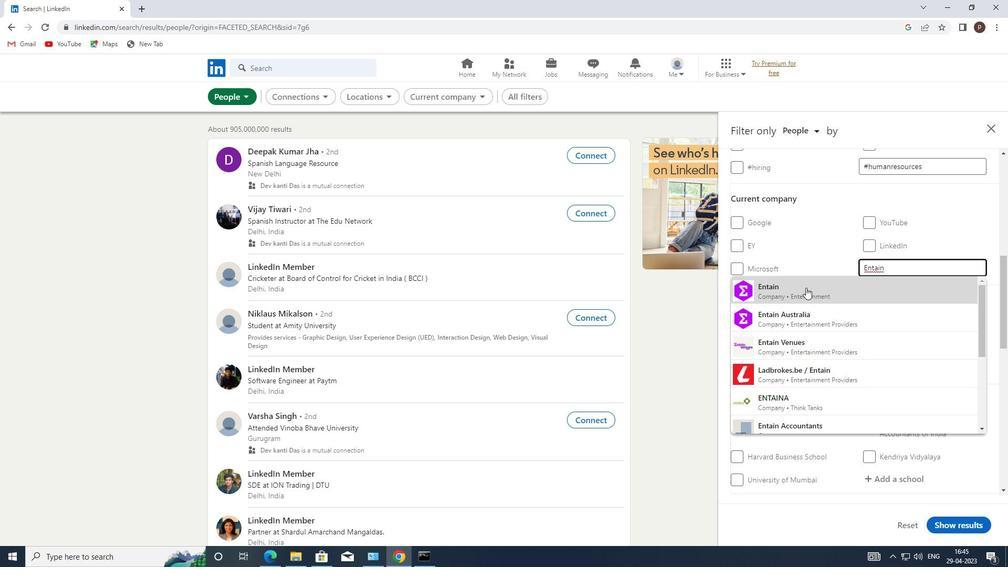 
Action: Mouse moved to (809, 301)
Screenshot: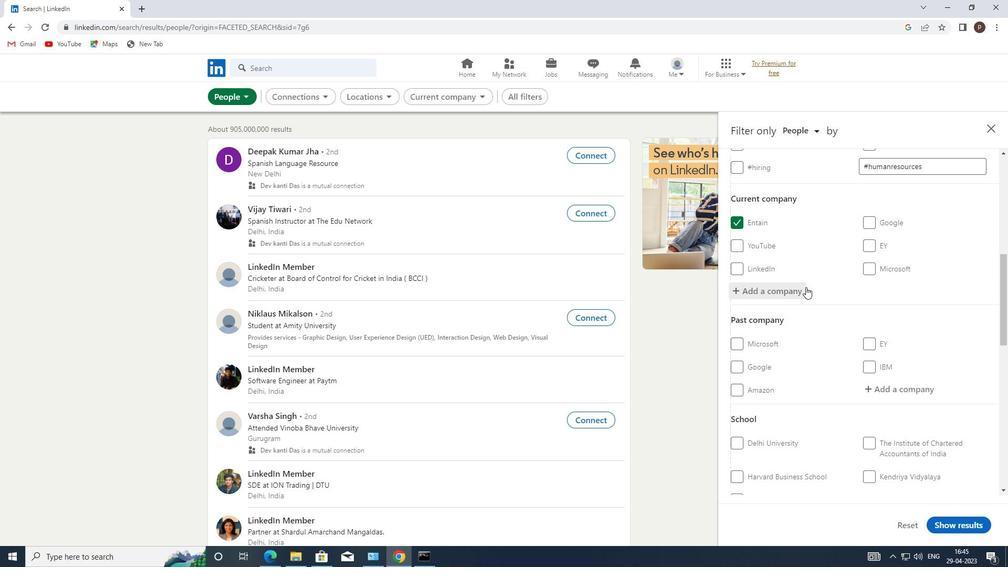 
Action: Mouse scrolled (809, 300) with delta (0, 0)
Screenshot: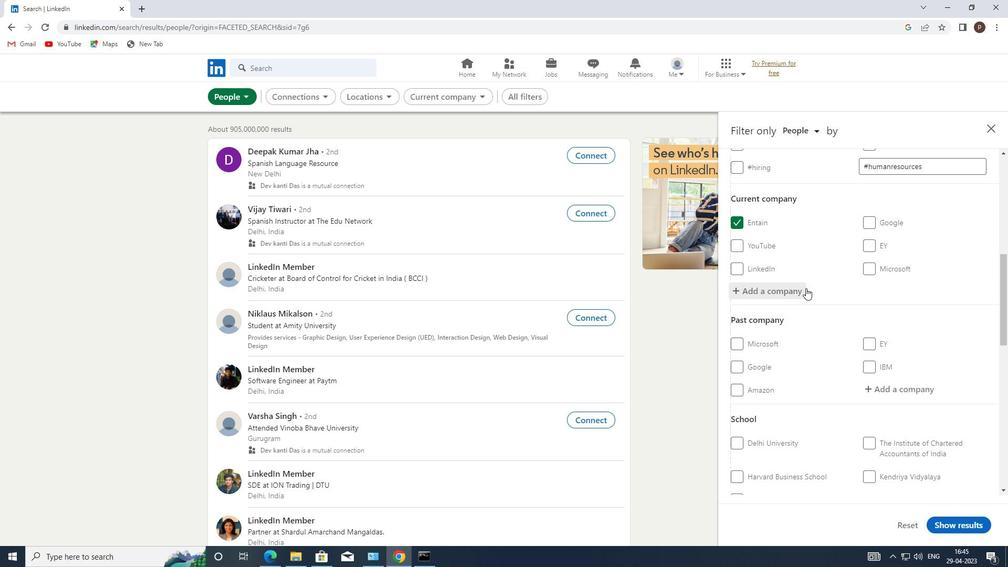 
Action: Mouse moved to (860, 371)
Screenshot: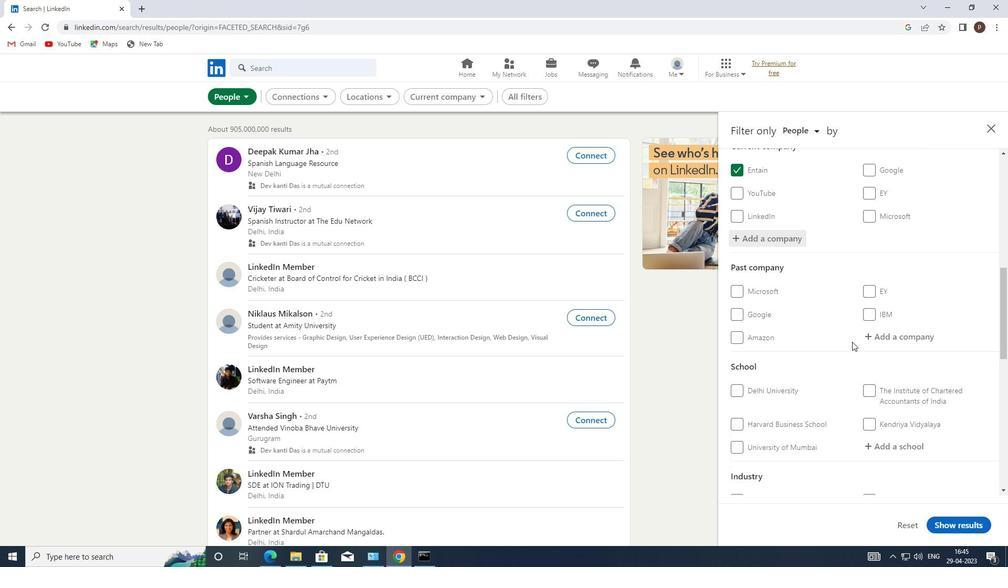 
Action: Mouse scrolled (860, 370) with delta (0, 0)
Screenshot: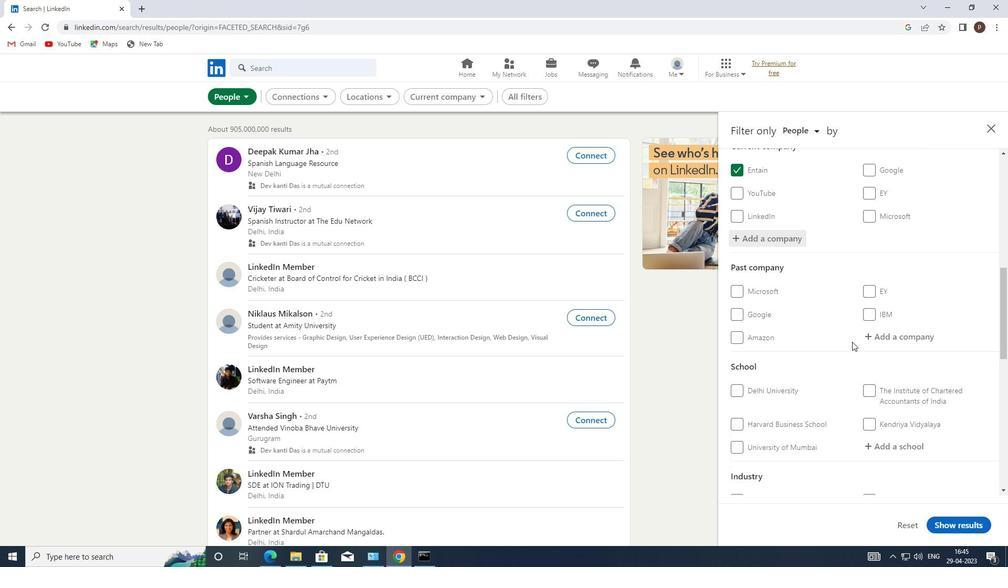 
Action: Mouse moved to (860, 372)
Screenshot: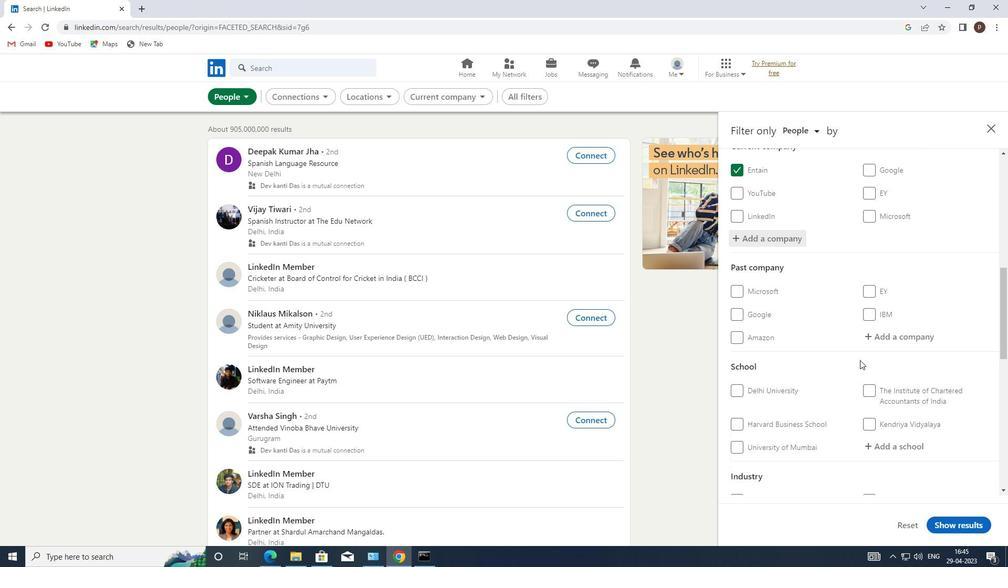 
Action: Mouse scrolled (860, 372) with delta (0, 0)
Screenshot: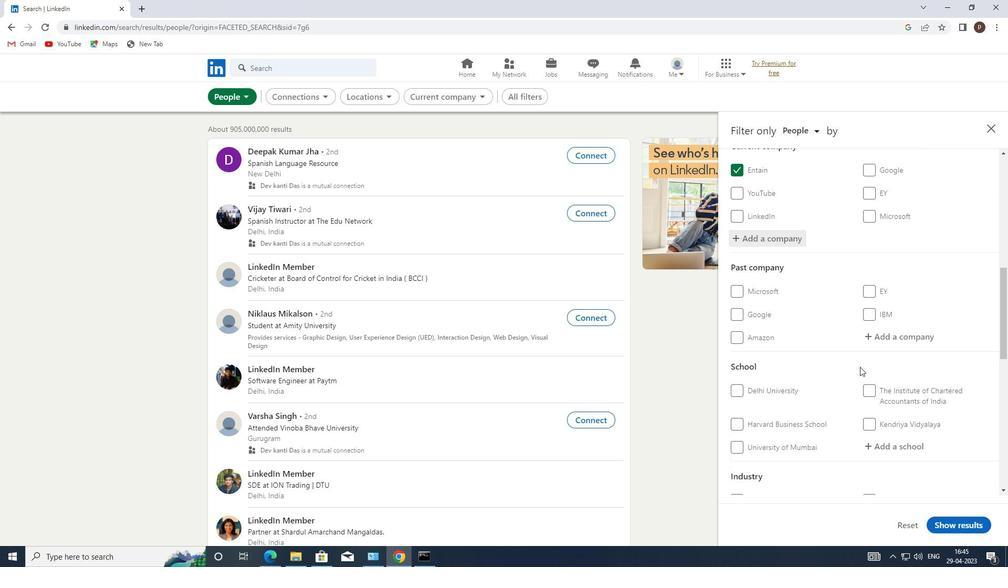 
Action: Mouse moved to (889, 346)
Screenshot: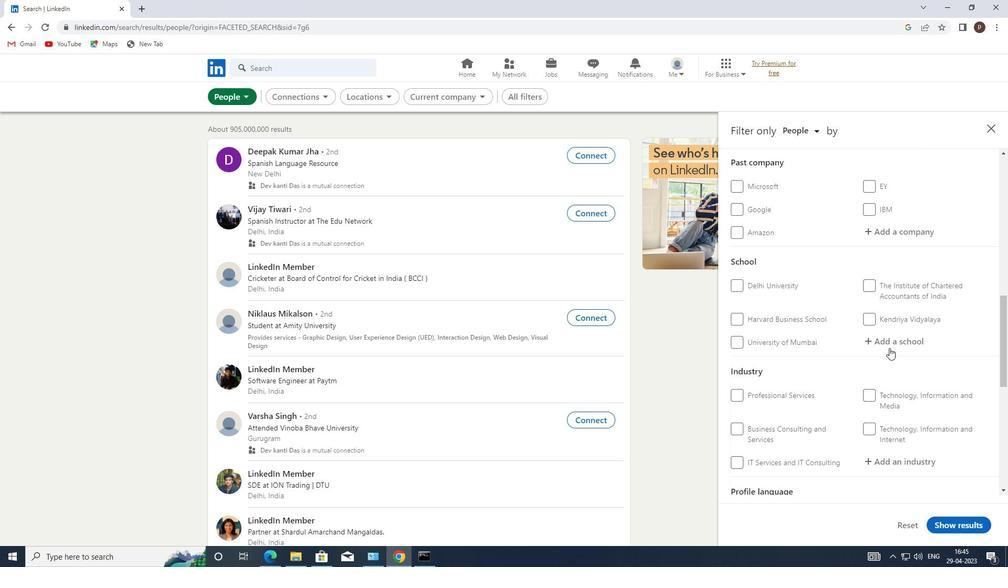 
Action: Mouse pressed left at (889, 346)
Screenshot: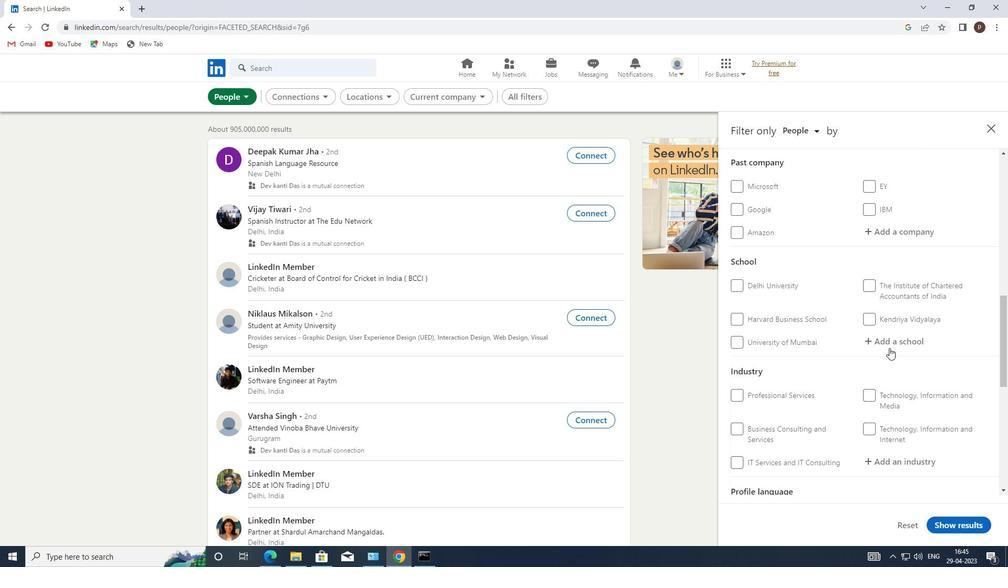 
Action: Key pressed <Key.caps_lock>A<Key.caps_lock>MITY<Key.space><Key.caps_lock>U<Key.caps_lock>NIVERSITY<Key.space>
Screenshot: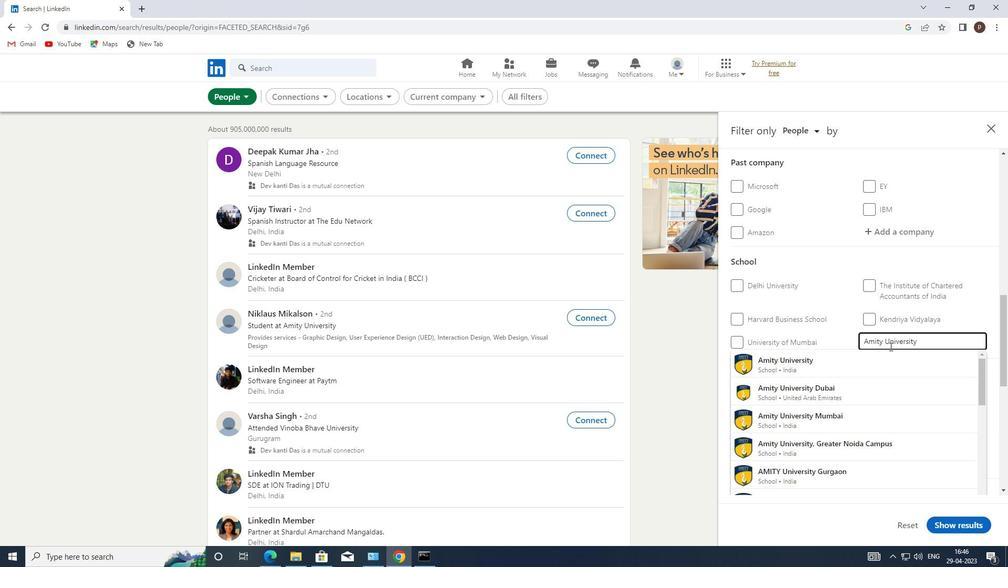 
Action: Mouse moved to (849, 475)
Screenshot: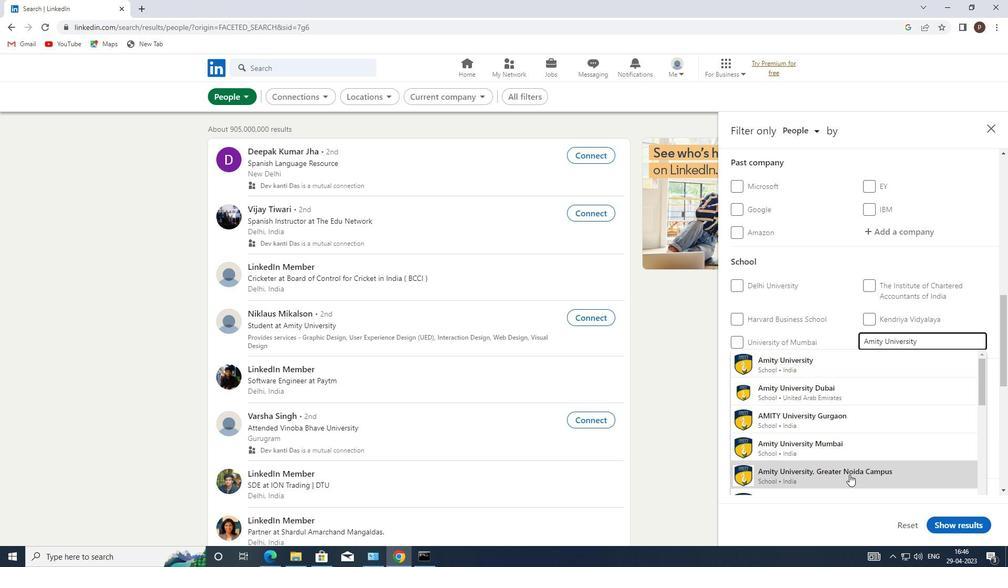 
Action: Mouse pressed left at (849, 475)
Screenshot: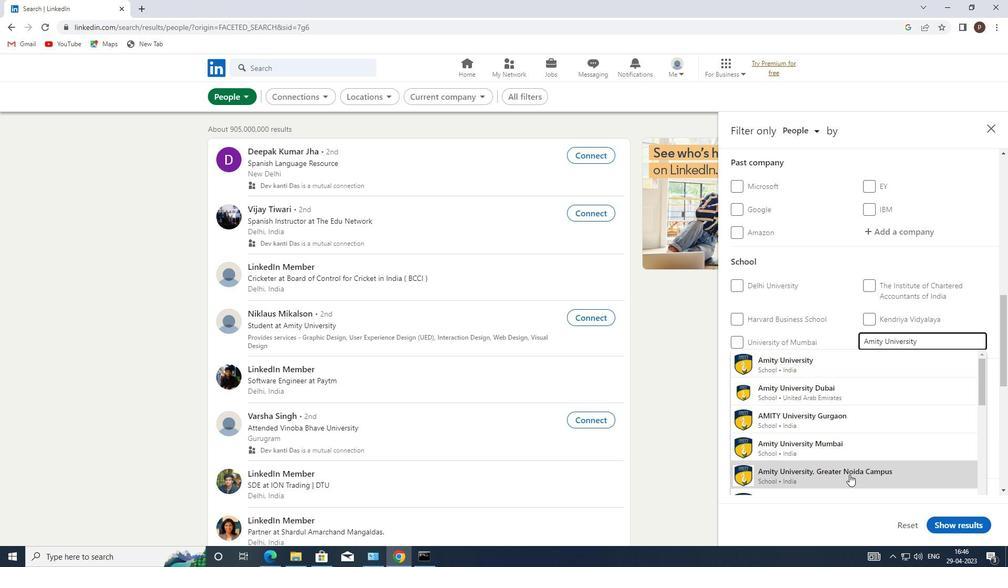 
Action: Mouse moved to (838, 447)
Screenshot: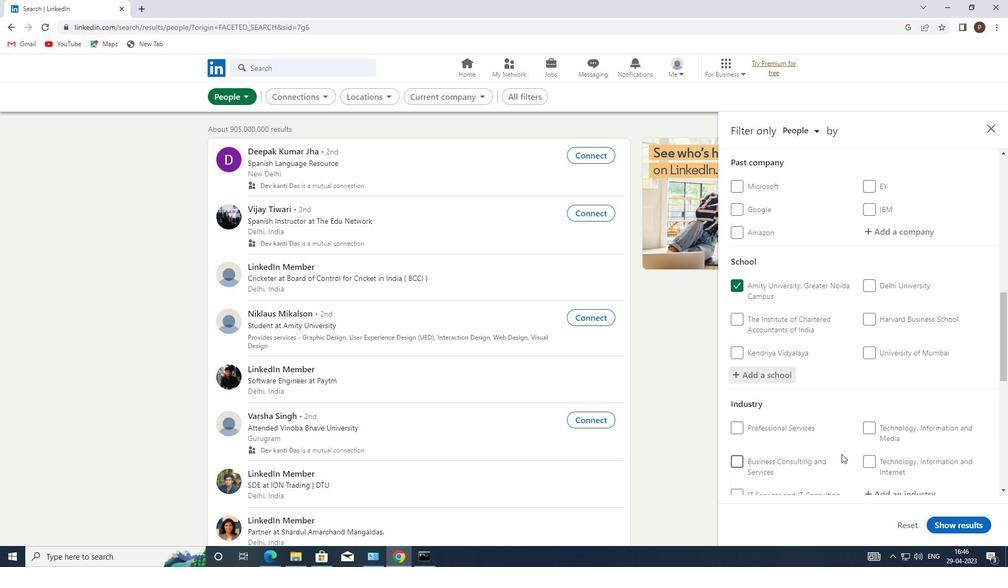 
Action: Mouse scrolled (838, 446) with delta (0, 0)
Screenshot: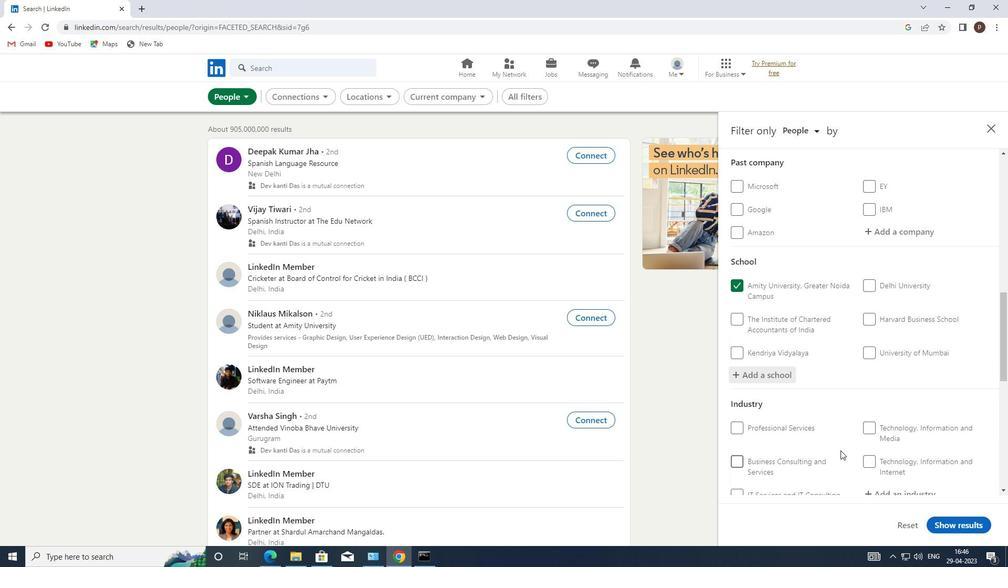 
Action: Mouse scrolled (838, 446) with delta (0, 0)
Screenshot: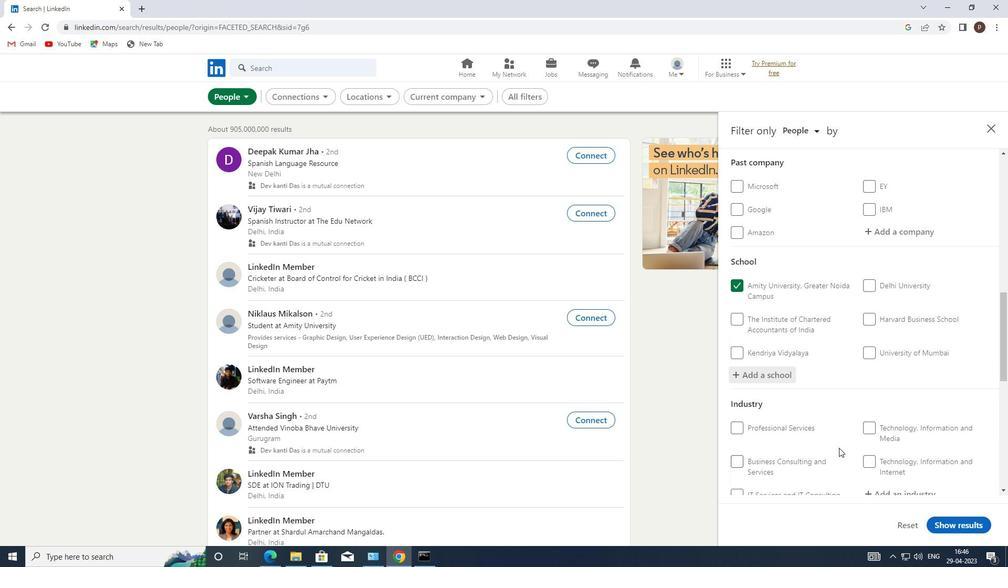 
Action: Mouse moved to (874, 383)
Screenshot: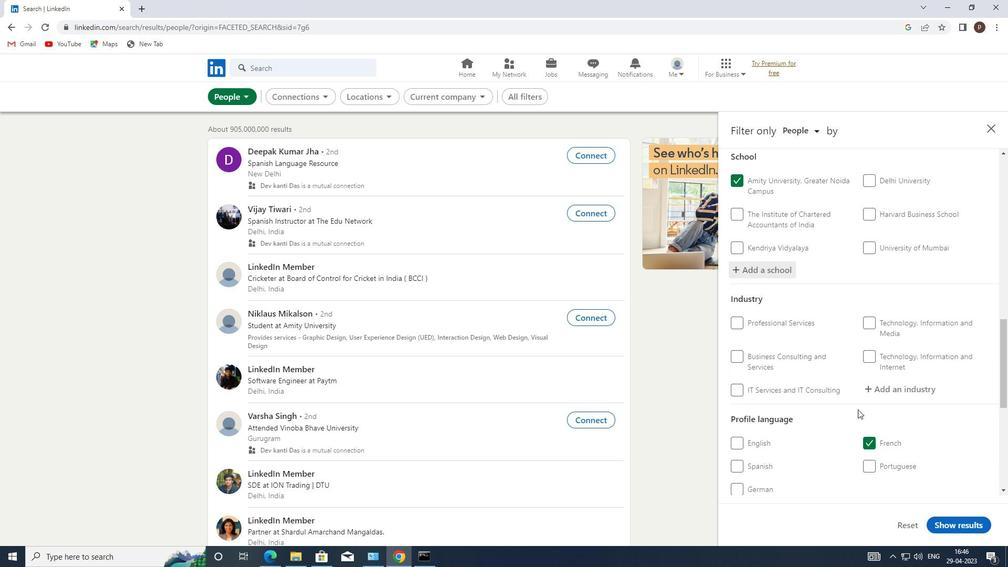 
Action: Mouse pressed left at (874, 383)
Screenshot: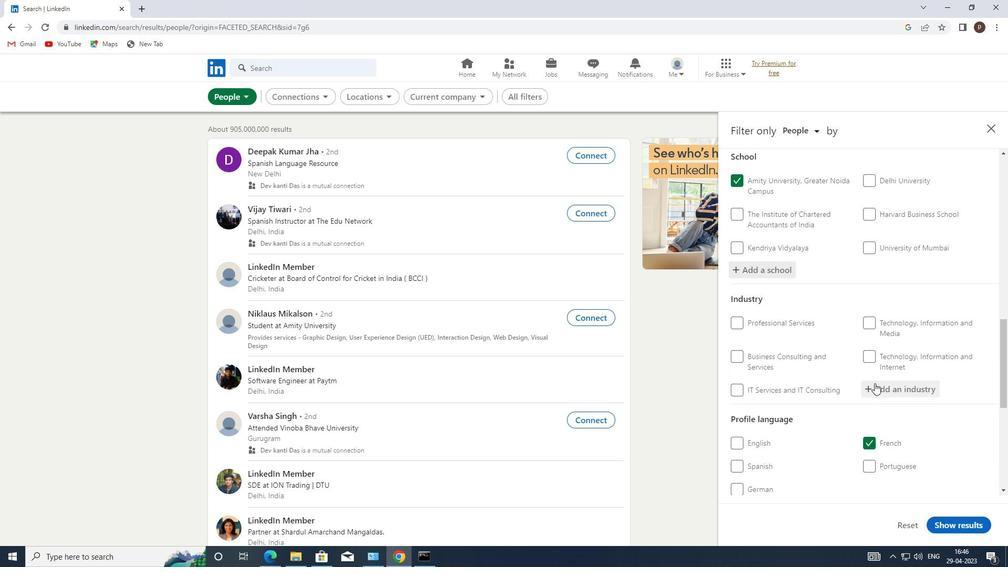 
Action: Mouse moved to (876, 383)
Screenshot: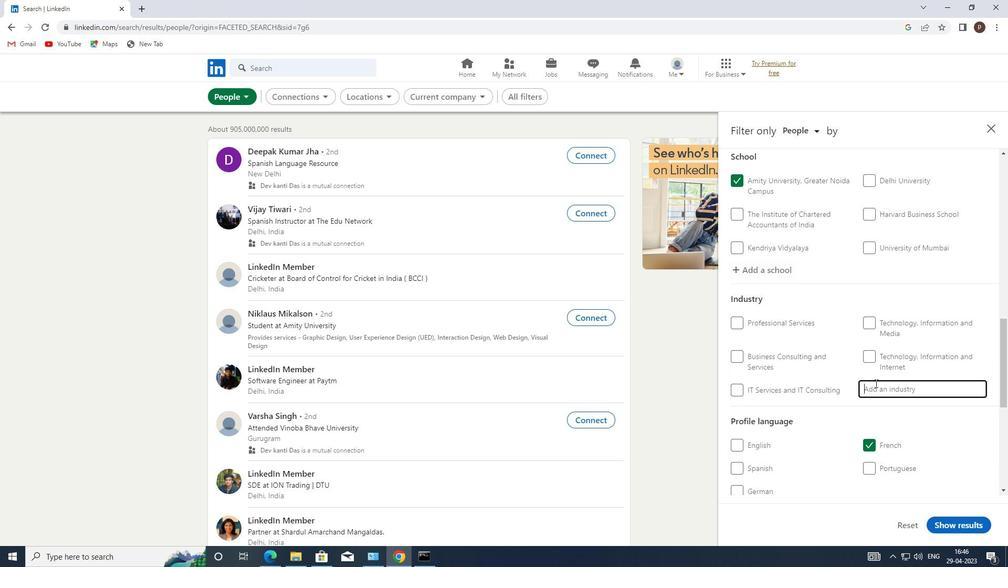 
Action: Mouse pressed left at (876, 383)
Screenshot: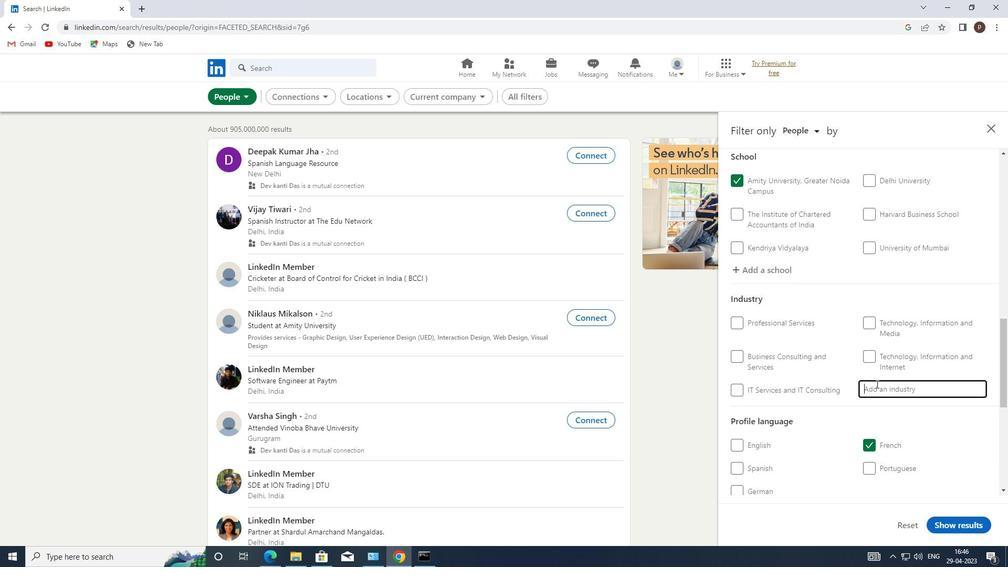 
Action: Mouse moved to (878, 387)
Screenshot: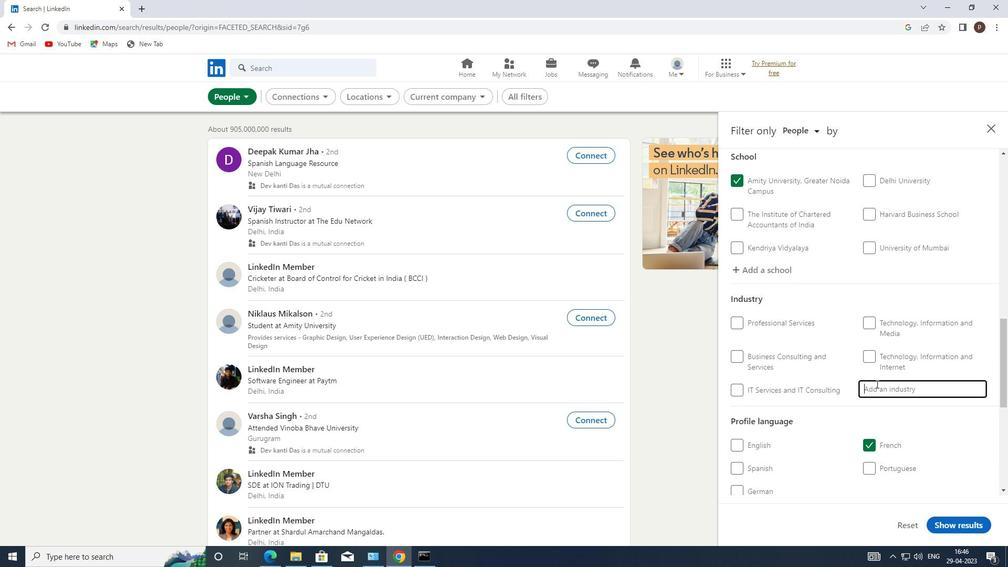 
Action: Key pressed <Key.caps_lock>W<Key.caps_lock>HOLESALE<Key.space><Key.caps_lock>E<Key.caps_lock>LECTRICAL
Screenshot: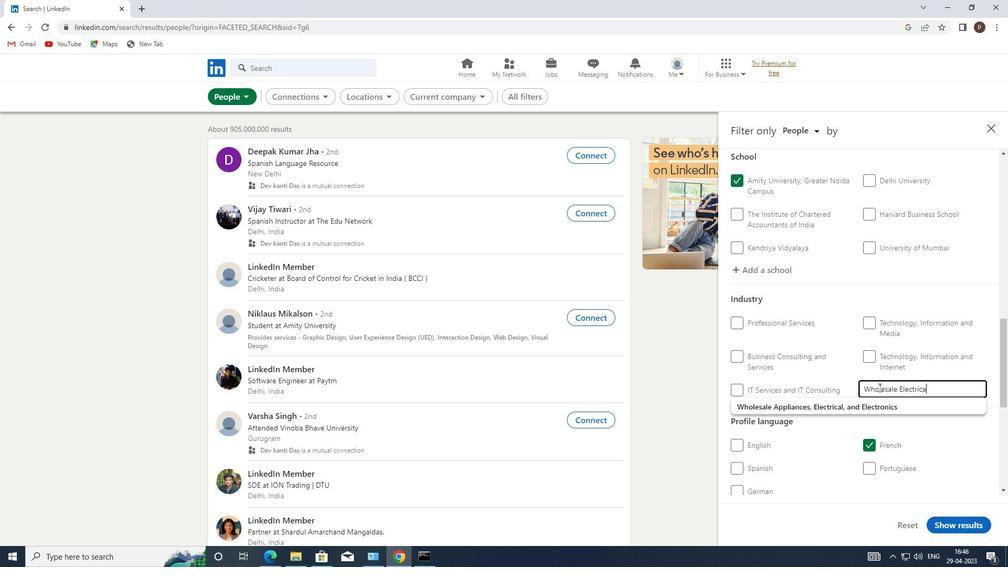 
Action: Mouse moved to (855, 403)
Screenshot: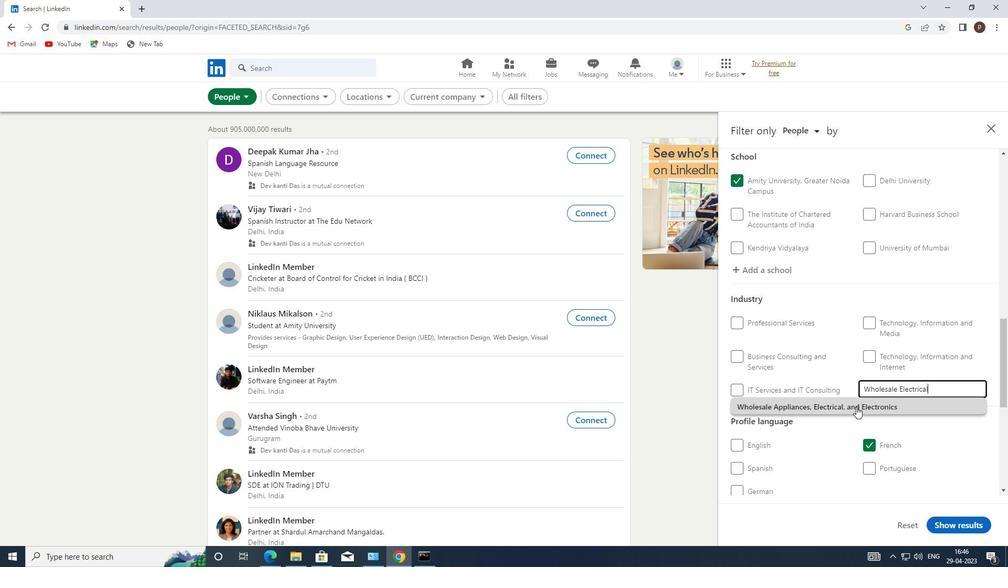
Action: Mouse pressed left at (855, 403)
Screenshot: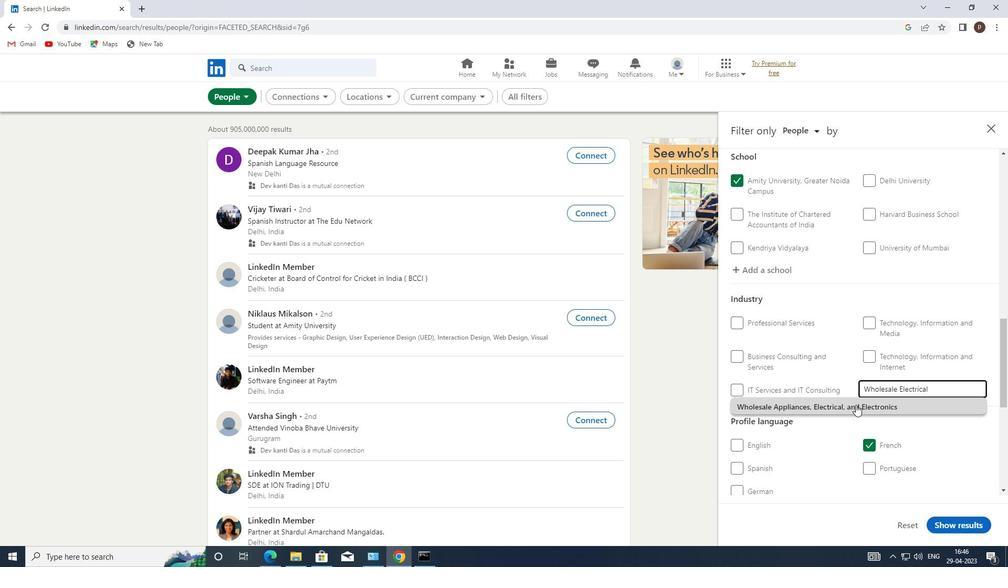 
Action: Mouse moved to (854, 403)
Screenshot: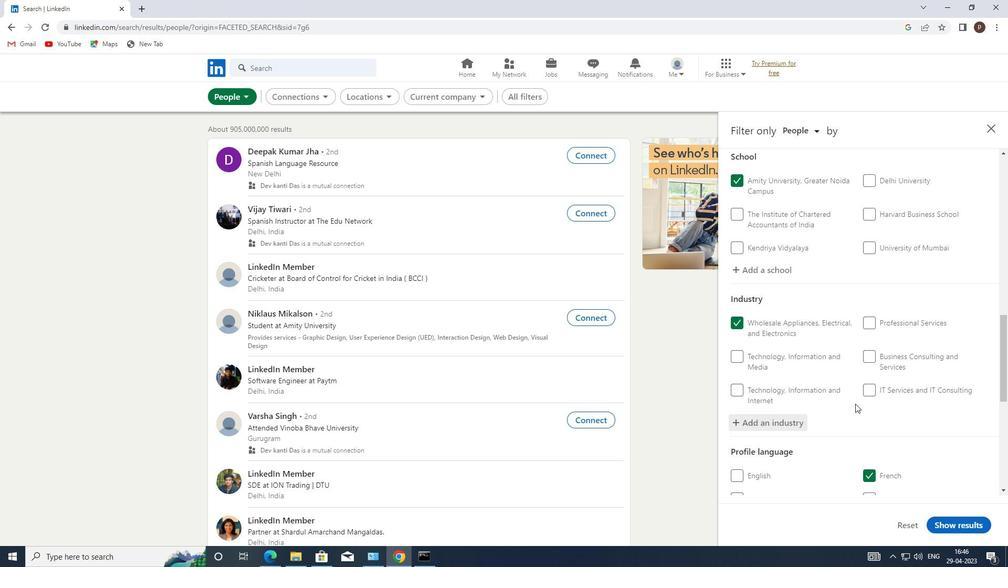 
Action: Mouse scrolled (854, 403) with delta (0, 0)
Screenshot: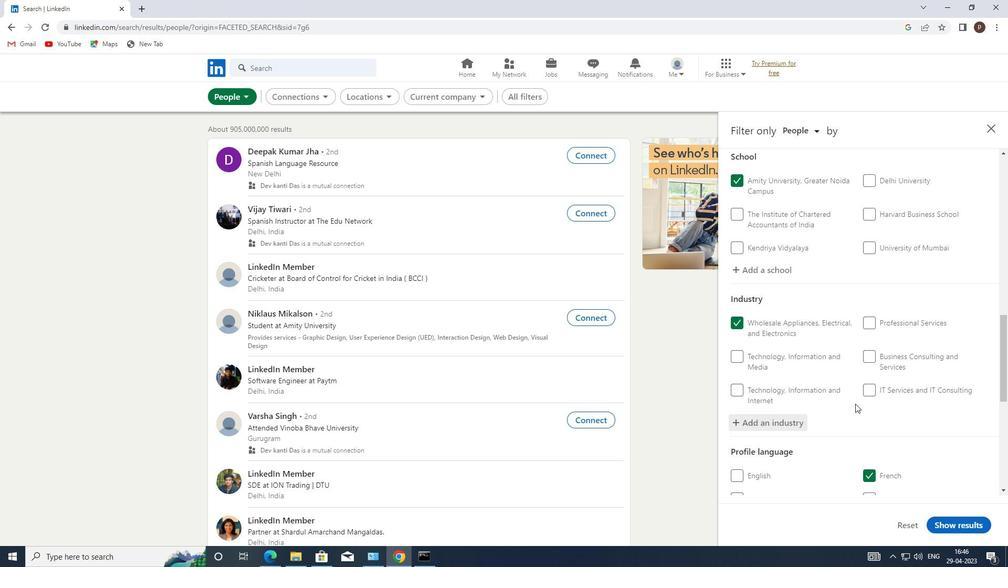 
Action: Mouse moved to (854, 403)
Screenshot: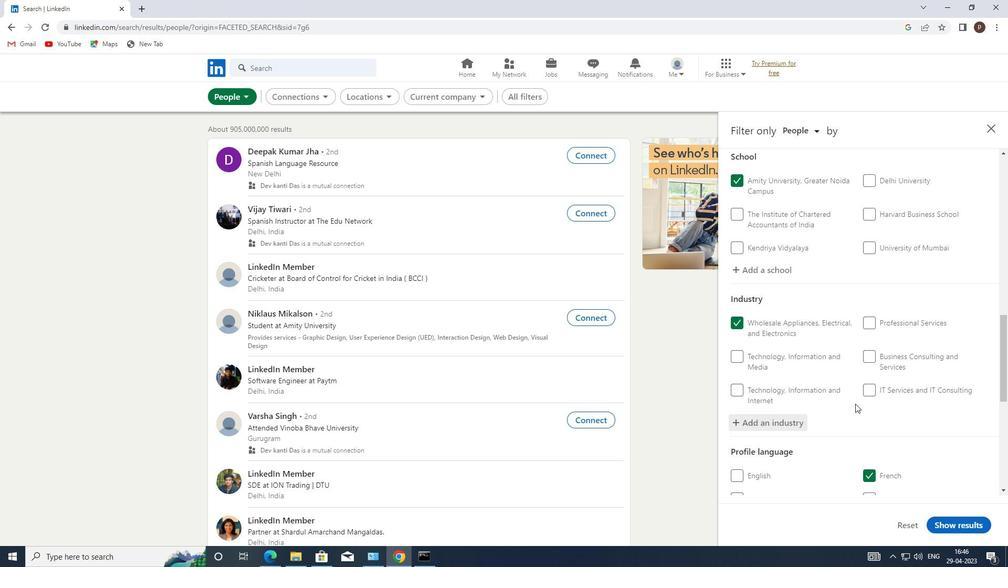 
Action: Mouse scrolled (854, 403) with delta (0, 0)
Screenshot: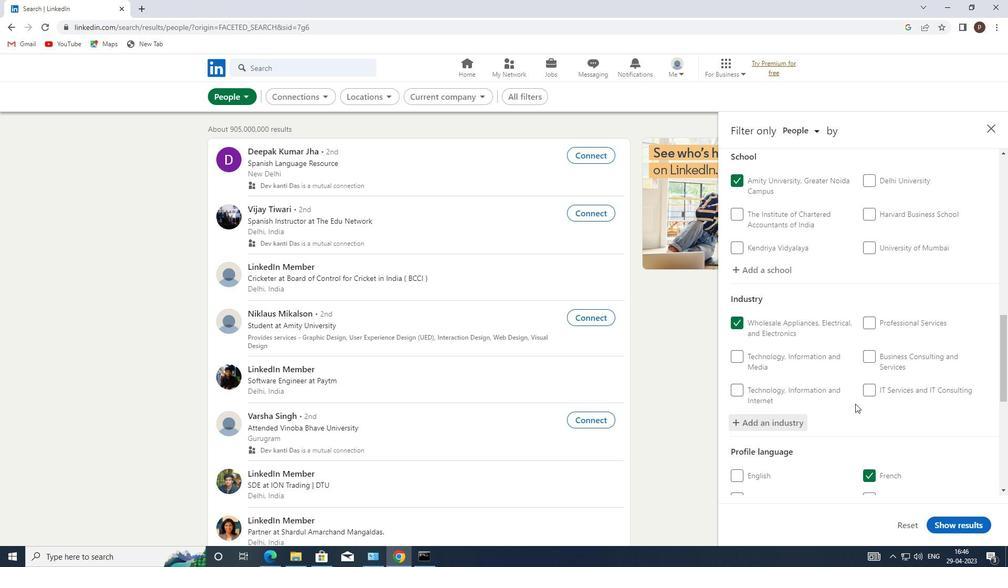 
Action: Mouse scrolled (854, 403) with delta (0, 0)
Screenshot: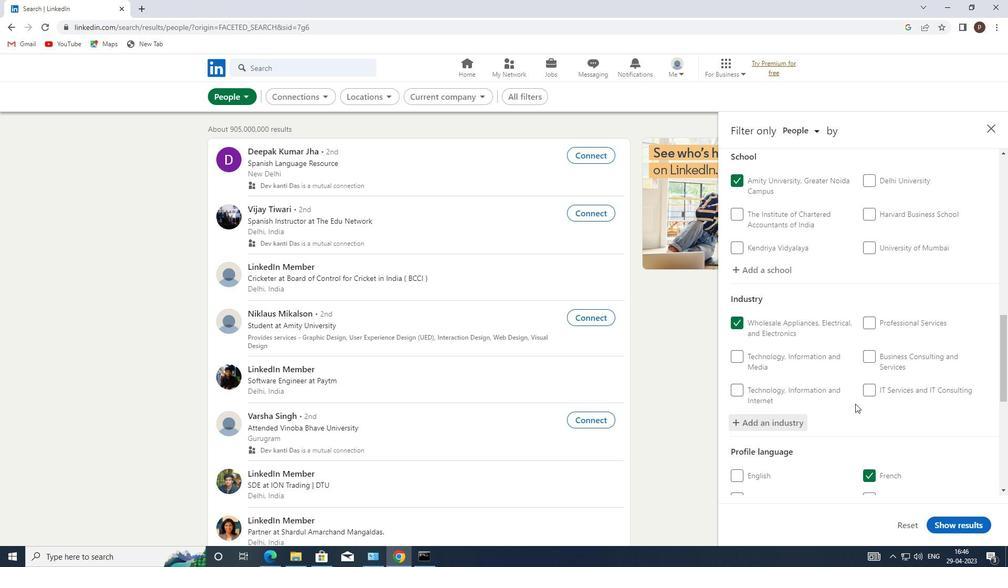
Action: Mouse scrolled (854, 403) with delta (0, 0)
Screenshot: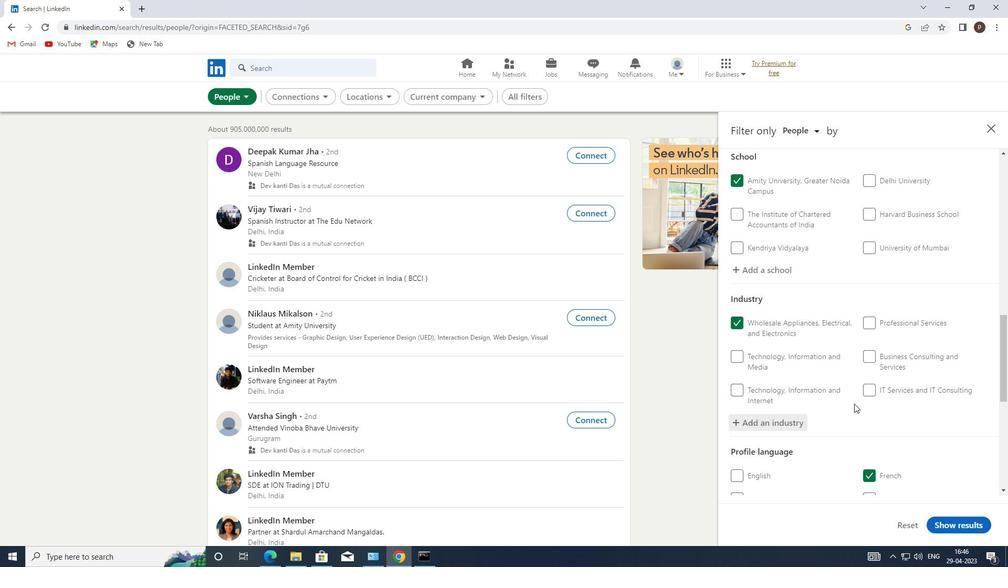 
Action: Mouse moved to (853, 406)
Screenshot: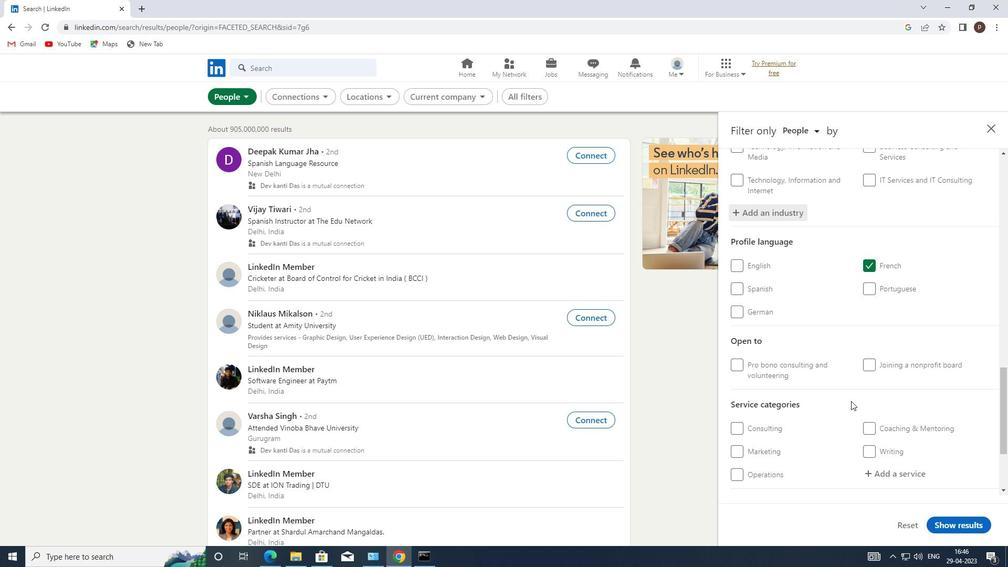 
Action: Mouse scrolled (853, 405) with delta (0, 0)
Screenshot: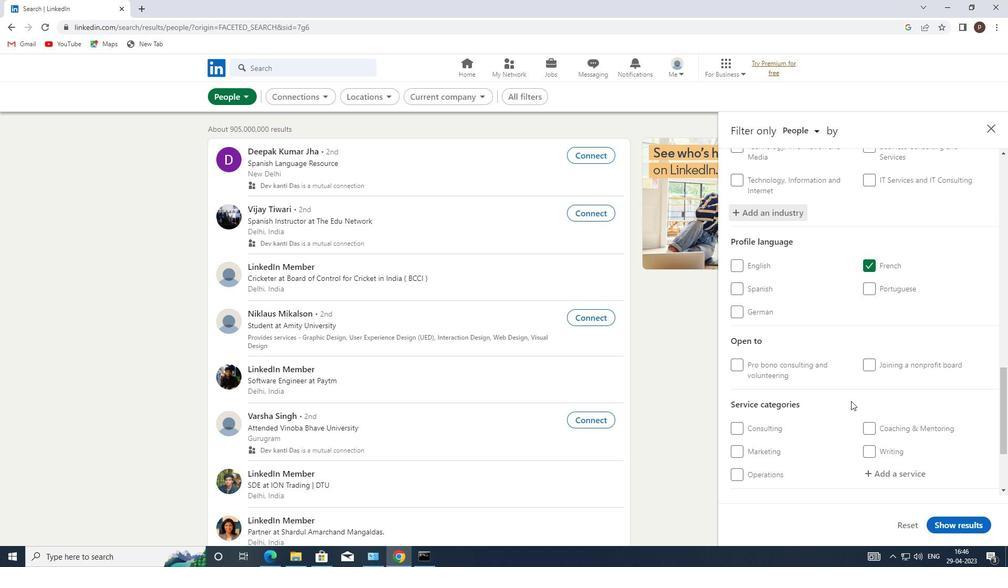 
Action: Mouse scrolled (853, 405) with delta (0, 0)
Screenshot: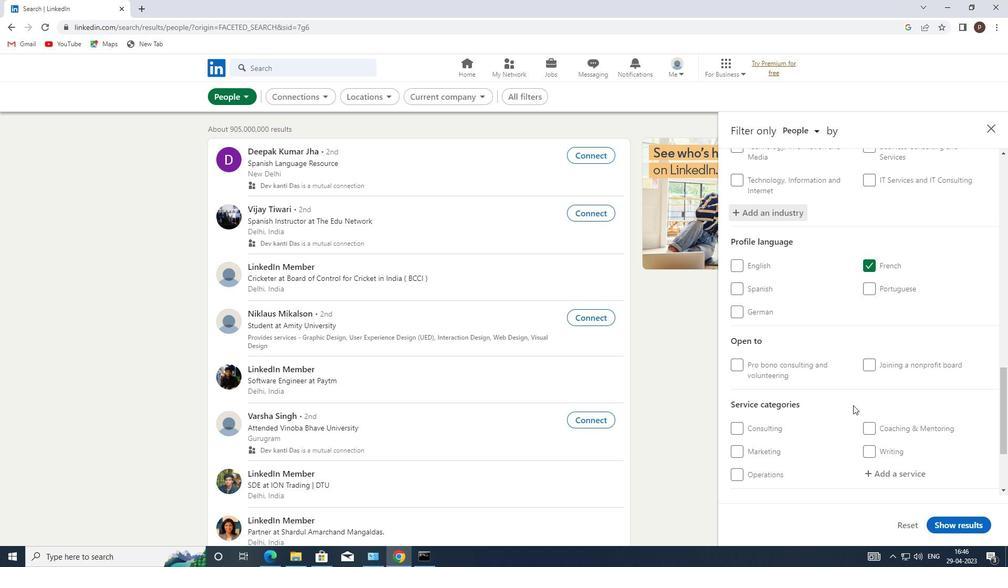 
Action: Mouse moved to (890, 371)
Screenshot: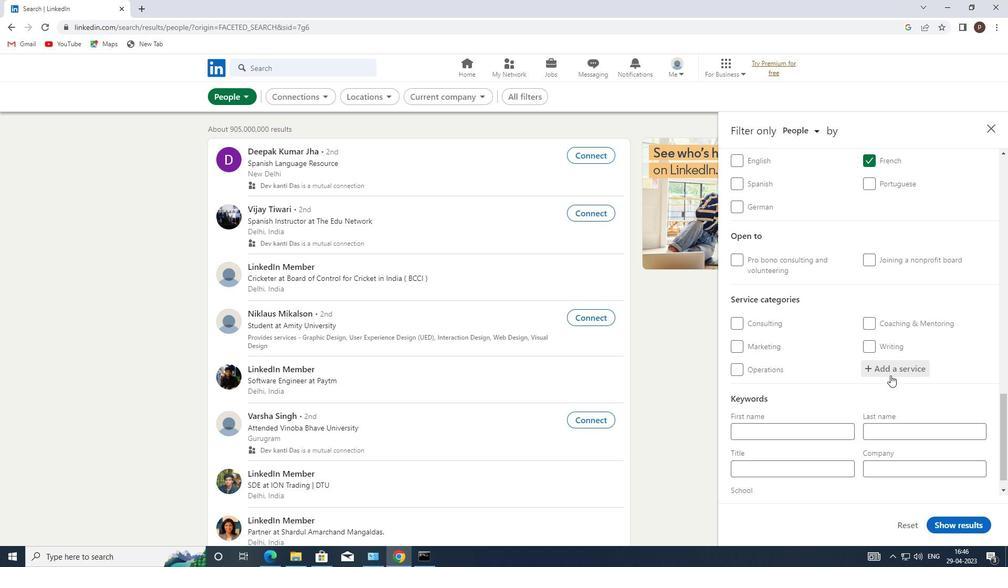 
Action: Mouse pressed left at (890, 371)
Screenshot: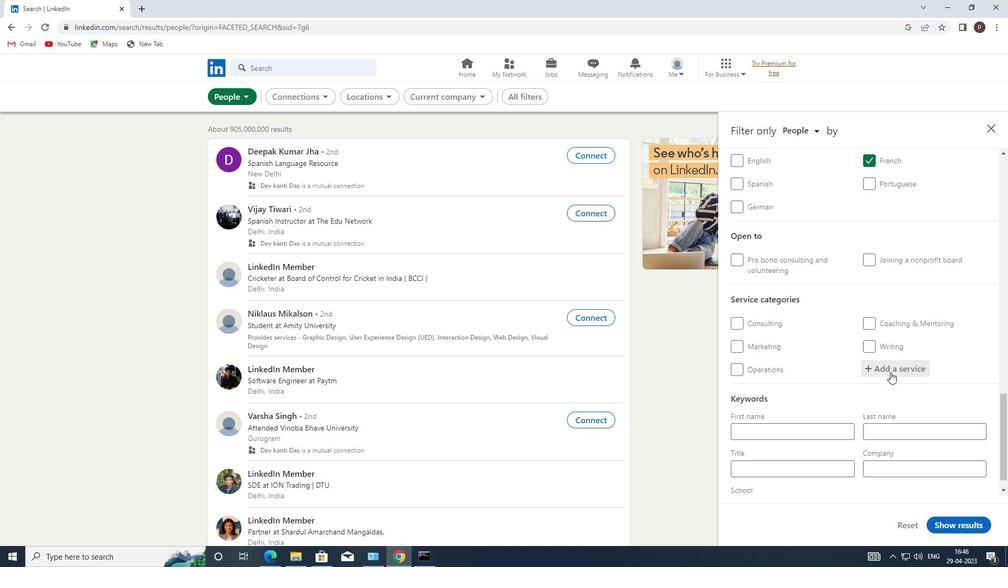 
Action: Mouse pressed left at (890, 371)
Screenshot: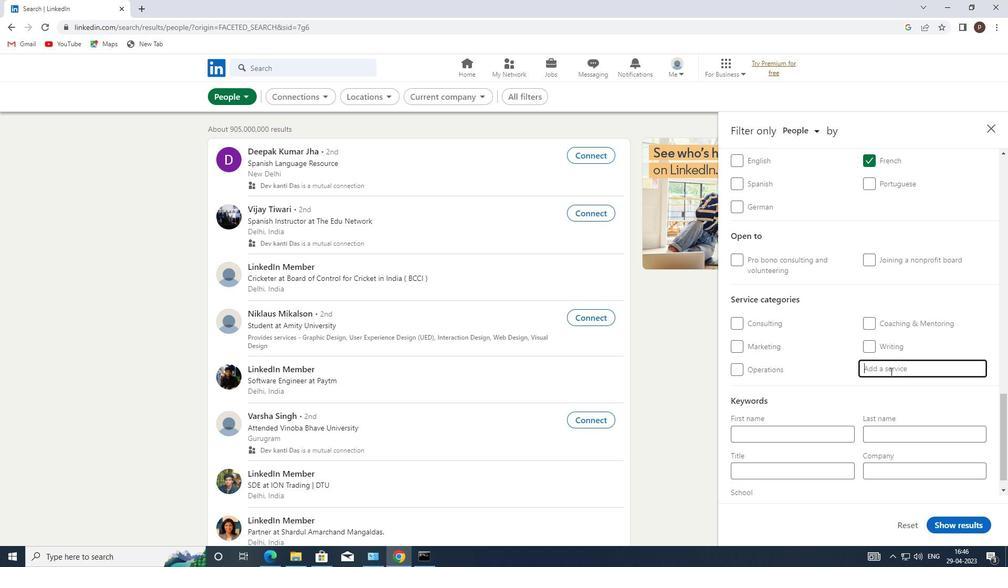 
Action: Key pressed <Key.caps_lock>R<Key.caps_lock>EAL<Key.space><Key.caps_lock>E<Key.caps_lock>STAT
Screenshot: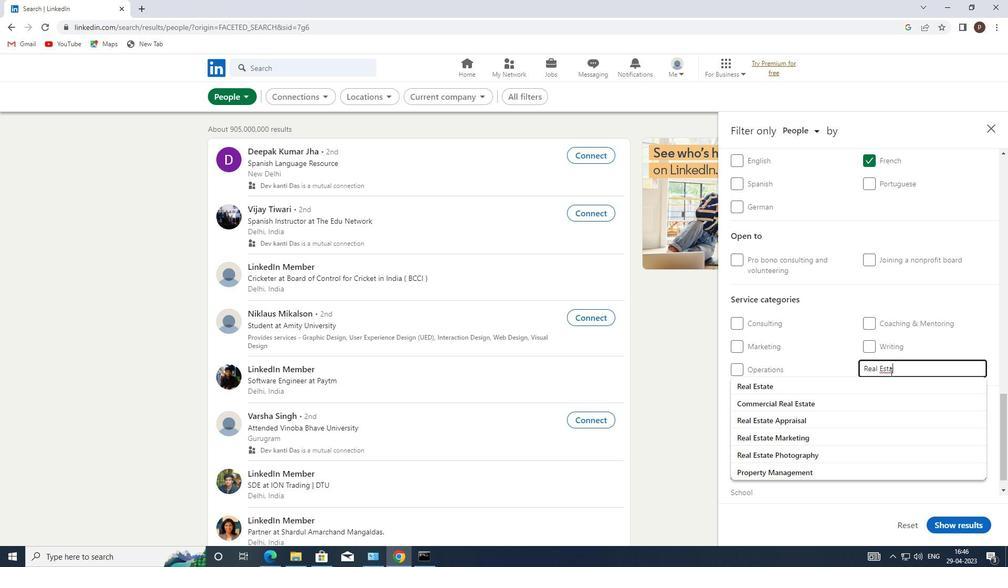 
Action: Mouse moved to (826, 382)
Screenshot: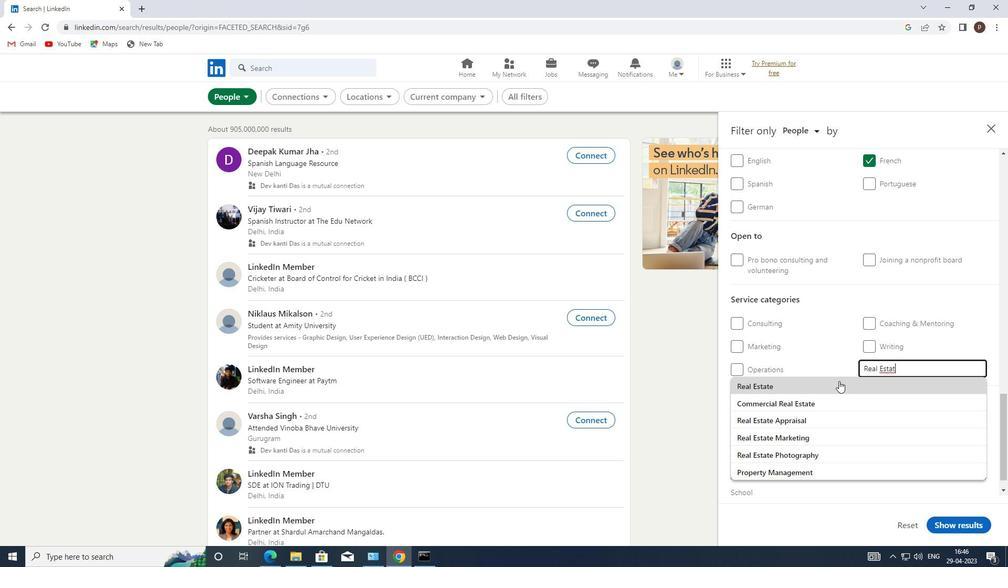 
Action: Mouse pressed left at (826, 382)
Screenshot: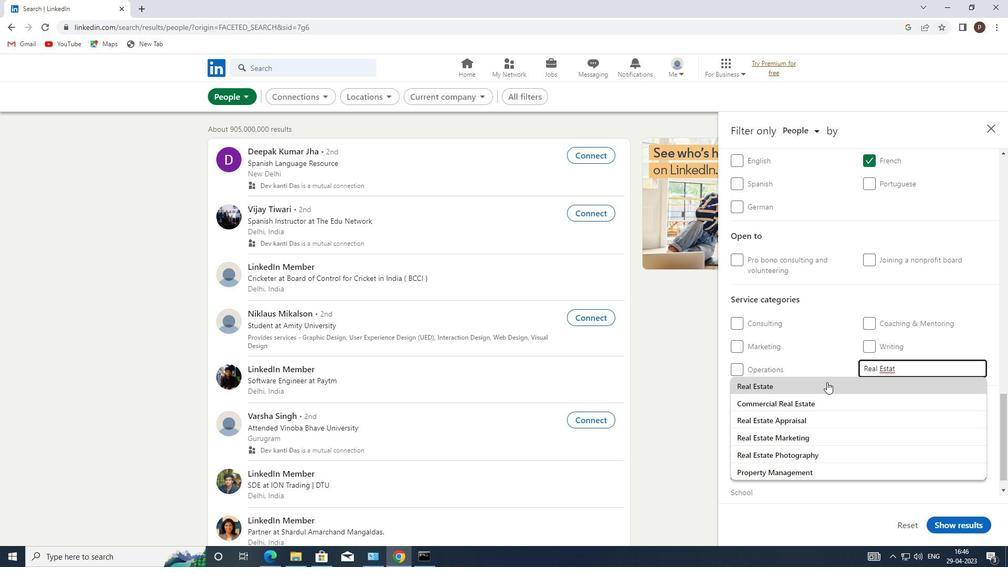 
Action: Mouse moved to (827, 382)
Screenshot: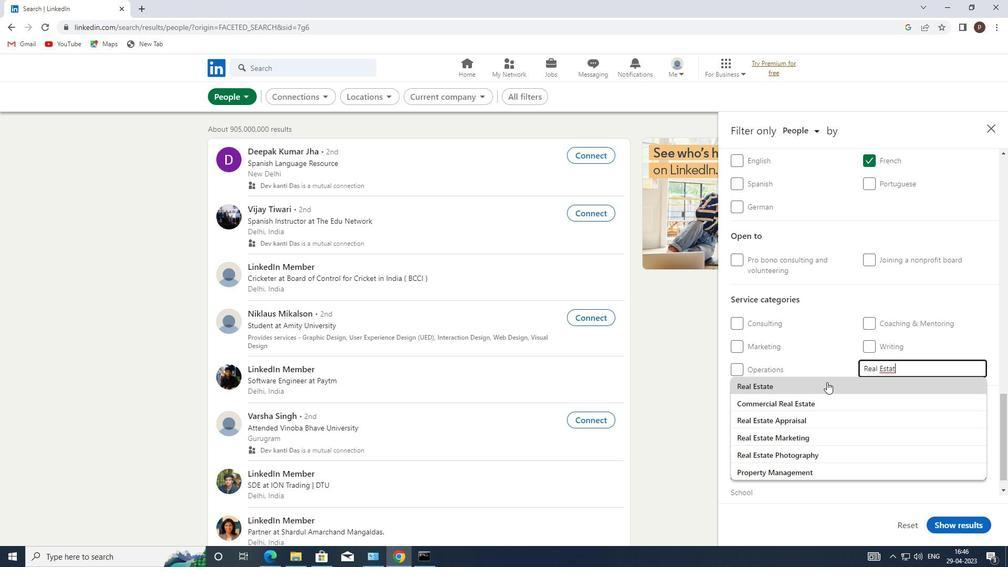 
Action: Mouse scrolled (827, 381) with delta (0, 0)
Screenshot: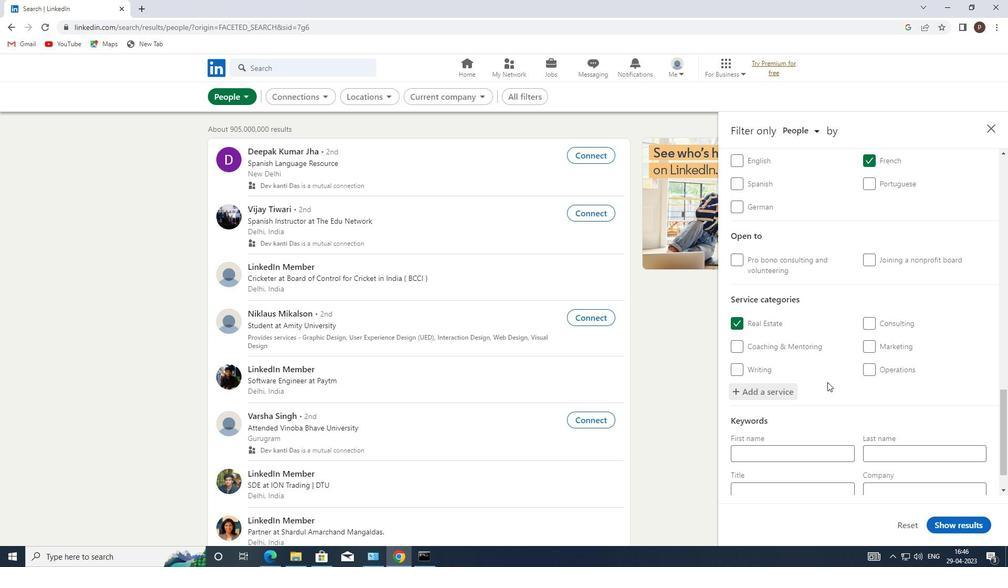 
Action: Mouse scrolled (827, 381) with delta (0, 0)
Screenshot: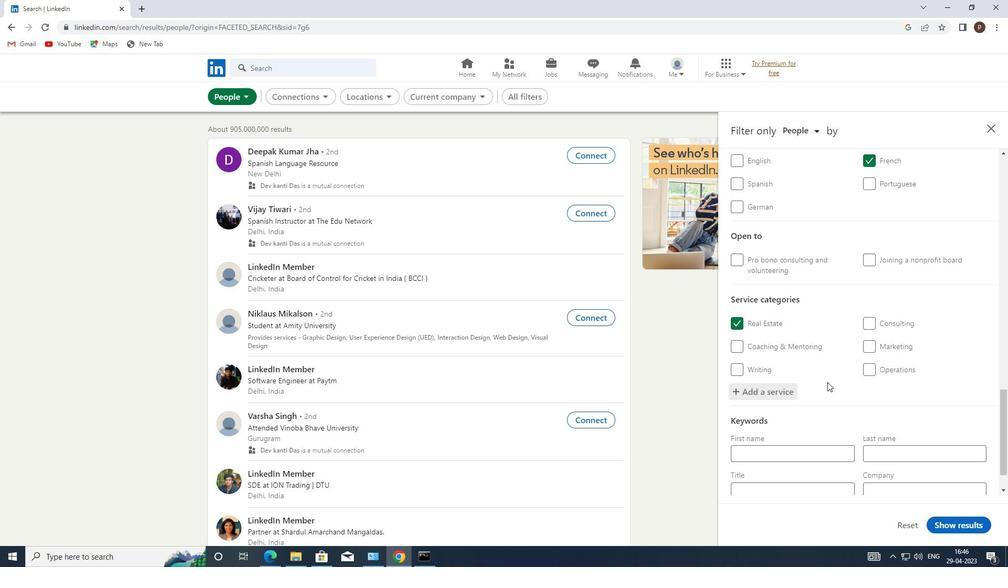 
Action: Mouse scrolled (827, 381) with delta (0, 0)
Screenshot: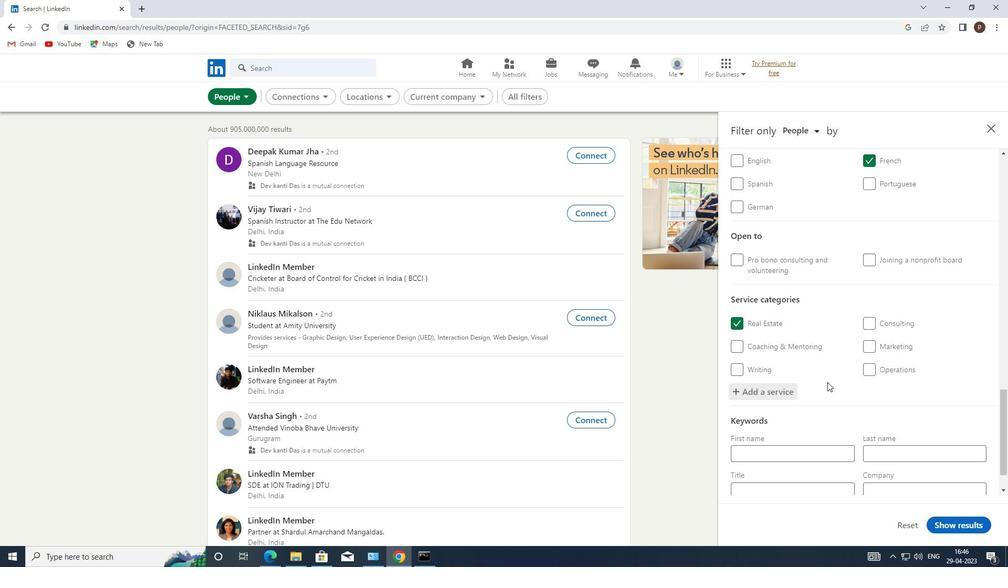 
Action: Mouse moved to (756, 447)
Screenshot: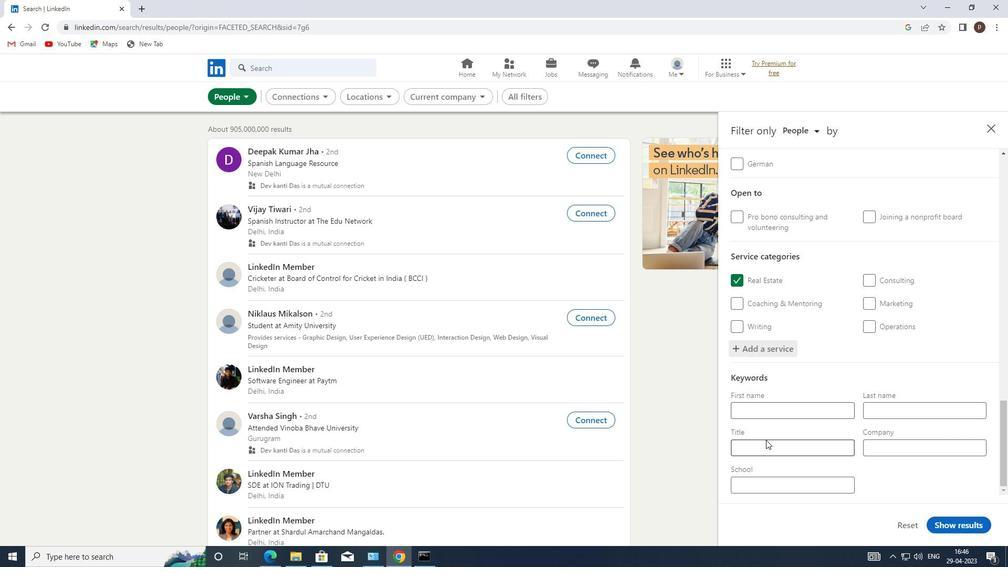 
Action: Mouse pressed left at (756, 447)
Screenshot: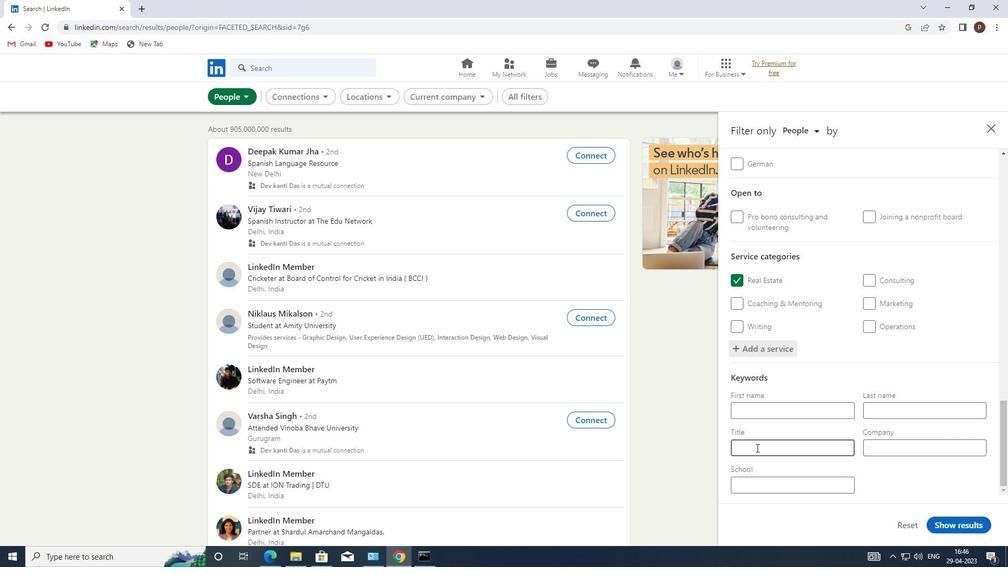
Action: Key pressed <Key.caps_lock>P<Key.caps_lock>HARMACIST<Key.space>
Screenshot: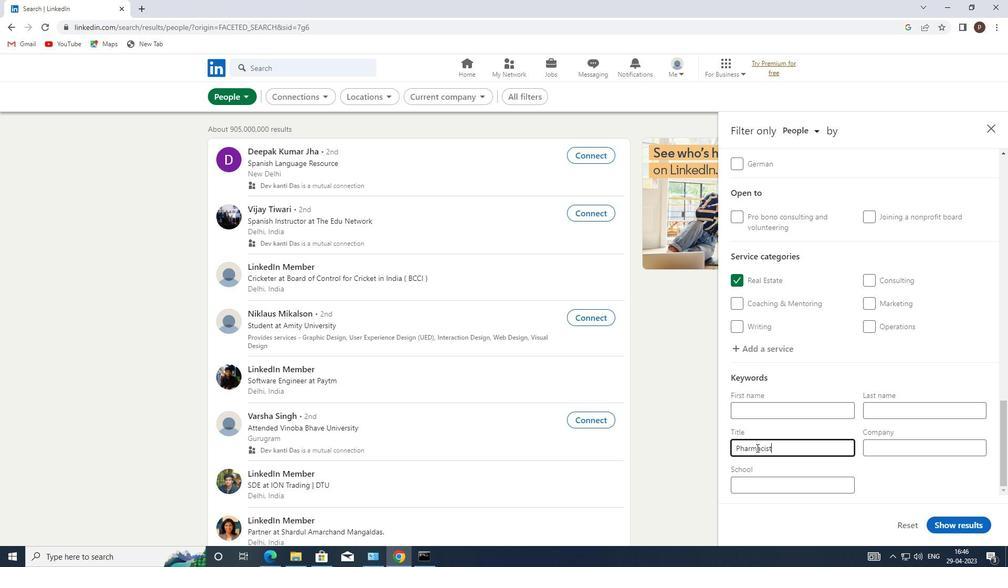 
Action: Mouse moved to (952, 519)
Screenshot: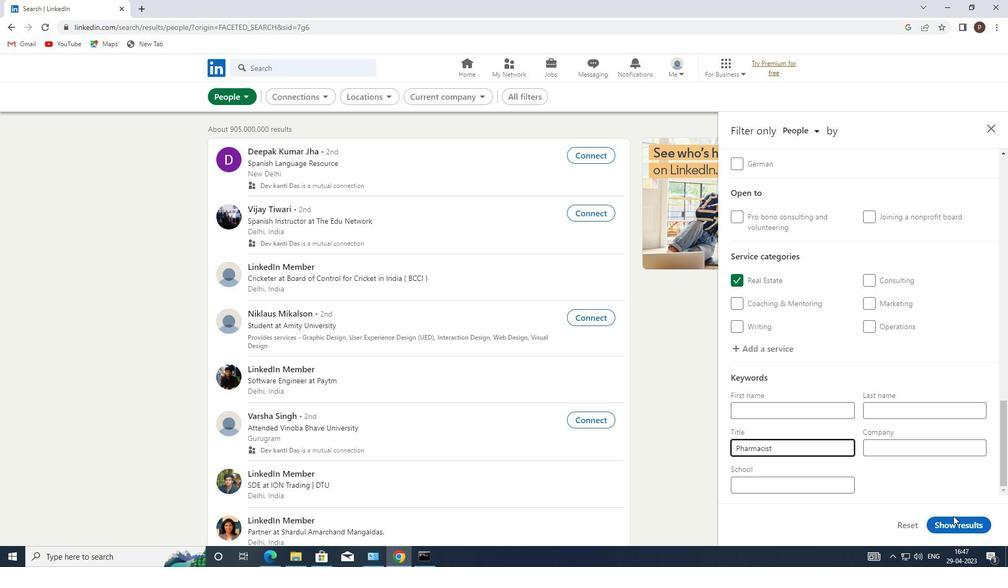 
Action: Mouse pressed left at (952, 519)
Screenshot: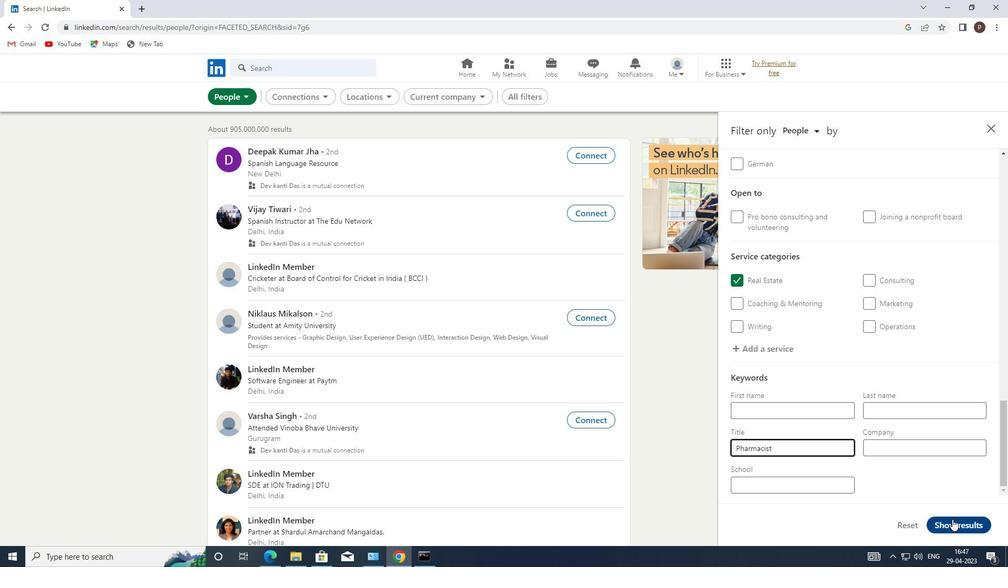 
